 Task: Look for space in Guatemala City, Guatemala from 5th June, 2023 to 16th June, 2023 for 2 adults in price range Rs.14000 to Rs.18000. Place can be entire place with 1  bedroom having 1 bed and 1 bathroom. Property type can be house, flat, guest house, hotel. Booking option can be shelf check-in. Required host language is English.
Action: Mouse moved to (447, 73)
Screenshot: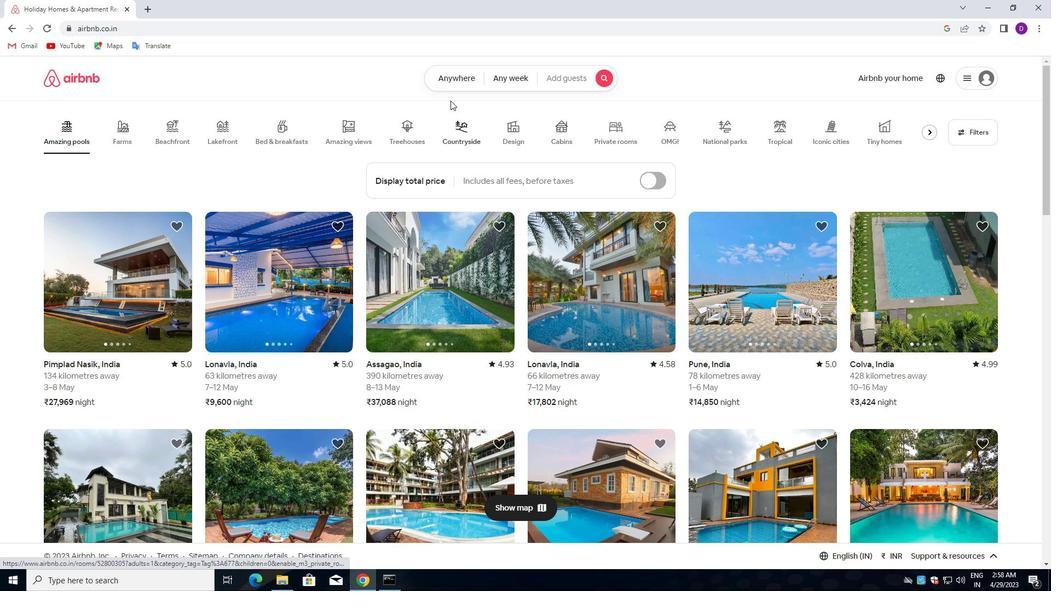 
Action: Mouse pressed left at (447, 73)
Screenshot: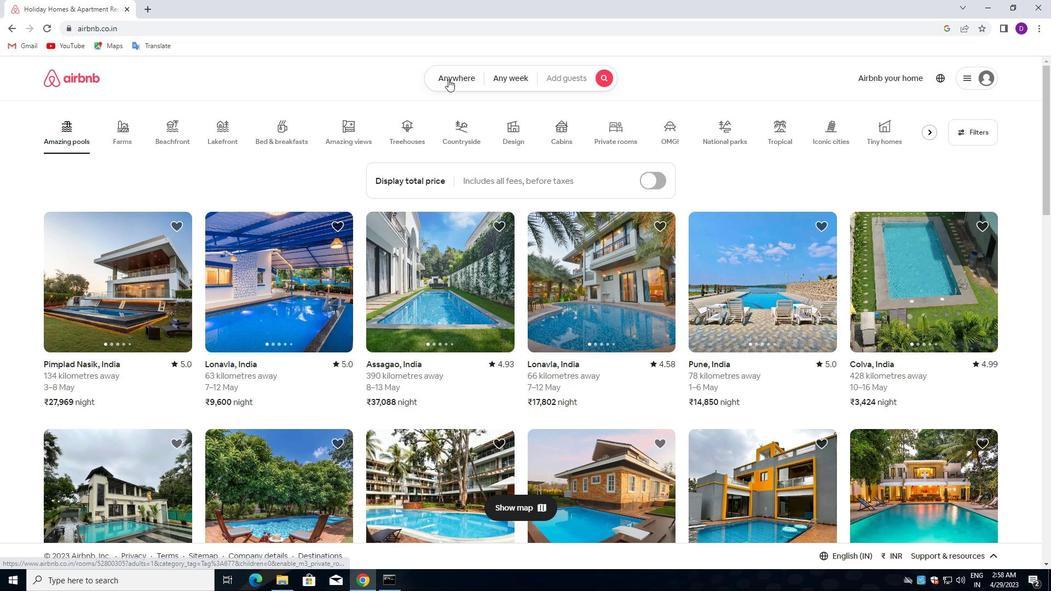 
Action: Mouse moved to (350, 122)
Screenshot: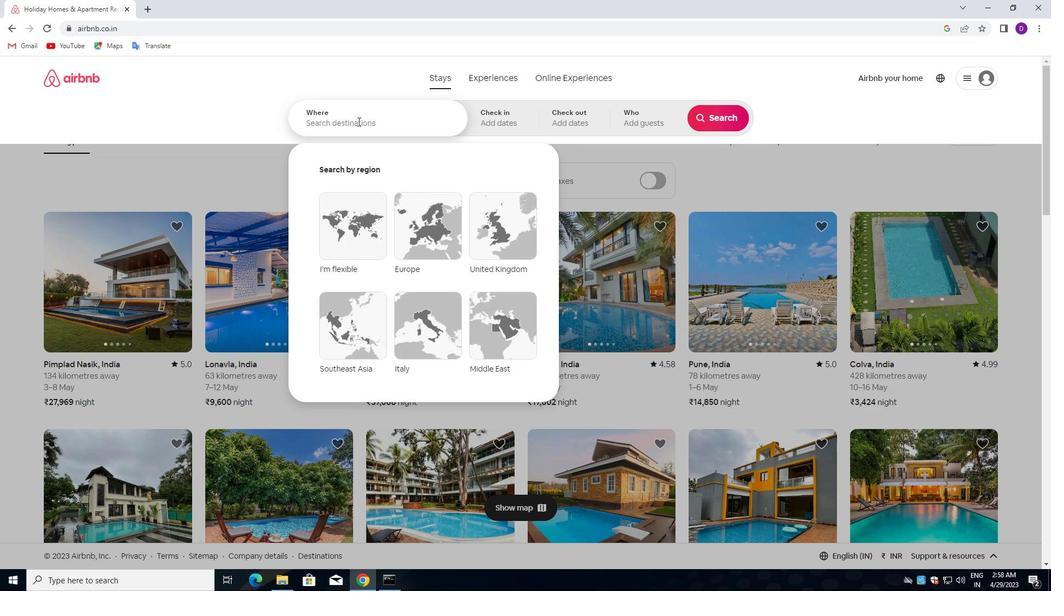 
Action: Mouse pressed left at (350, 122)
Screenshot: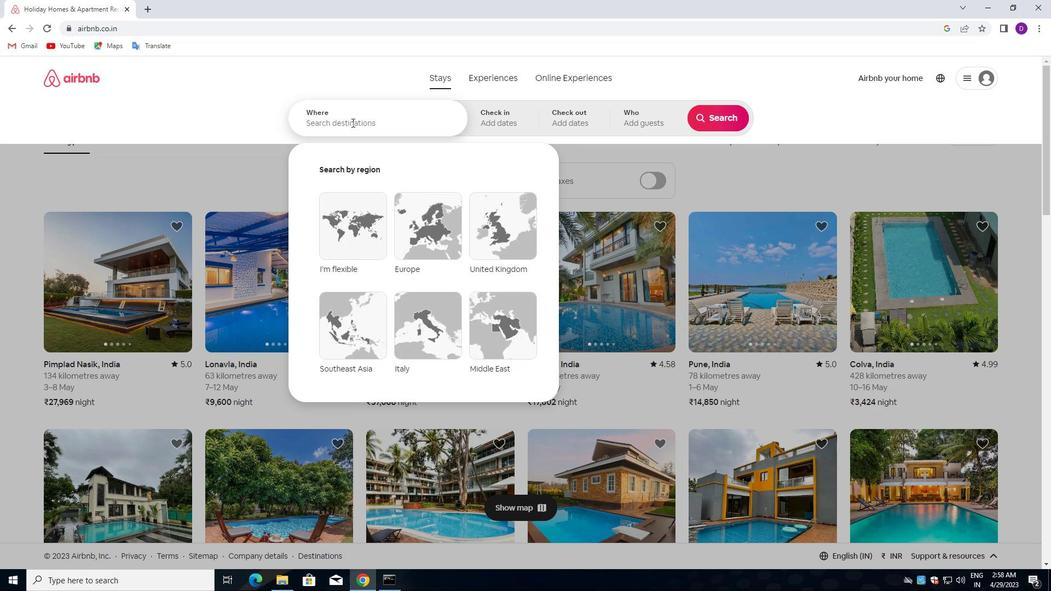 
Action: Key pressed <Key.shift>GUAT<Key.down><Key.down><Key.down><Key.space><Key.shift>CITY<Key.down><Key.enter>
Screenshot: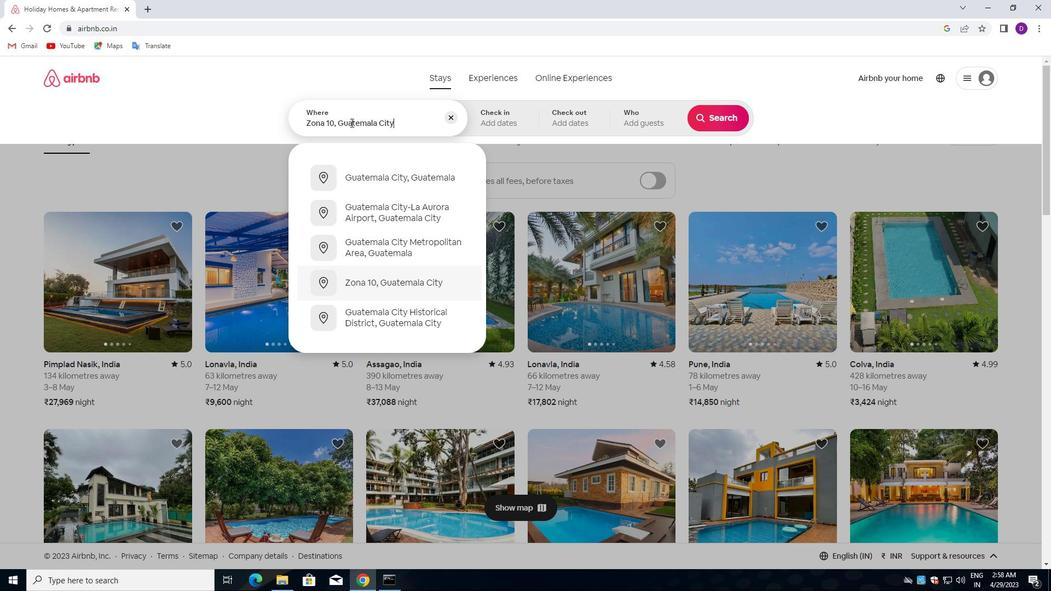 
Action: Mouse moved to (337, 121)
Screenshot: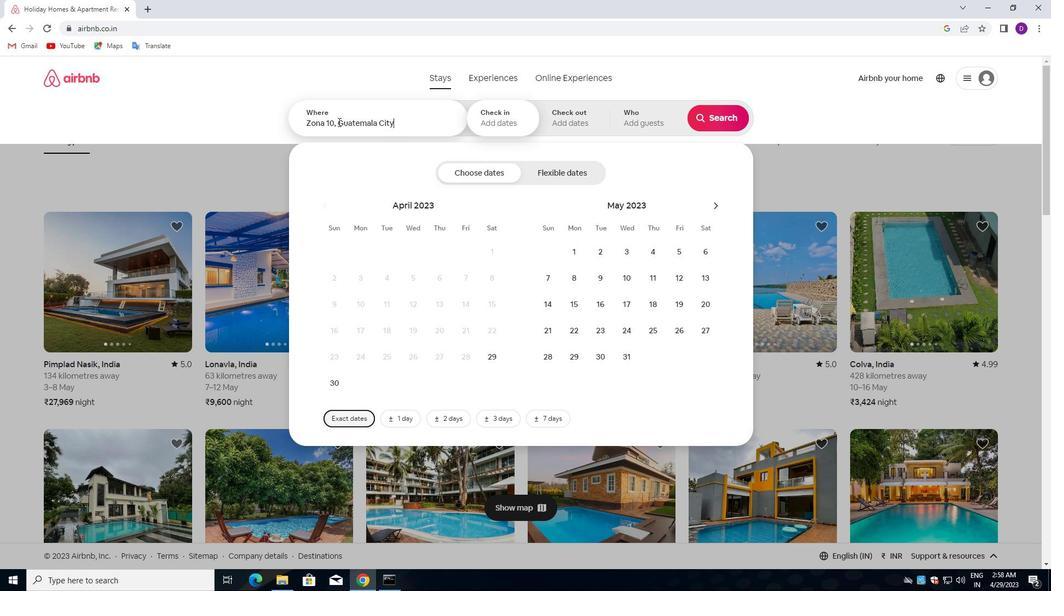 
Action: Mouse pressed left at (337, 121)
Screenshot: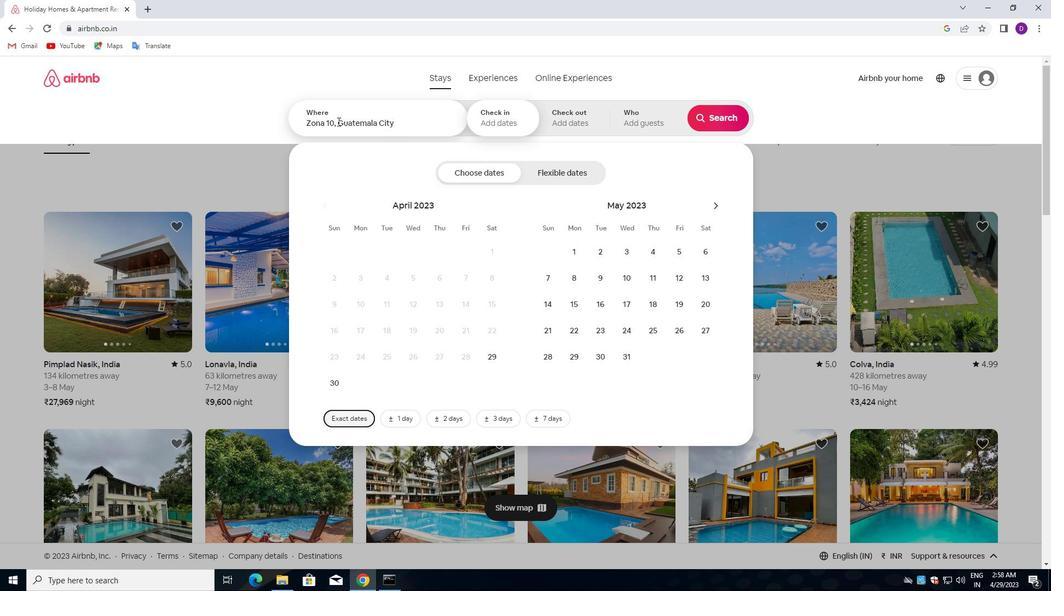 
Action: Key pressed <Key.backspace><Key.backspace><Key.backspace><Key.backspace><Key.backspace><Key.backspace><Key.backspace><Key.backspace><Key.backspace><Key.backspace><Key.backspace><Key.backspace><Key.backspace>
Screenshot: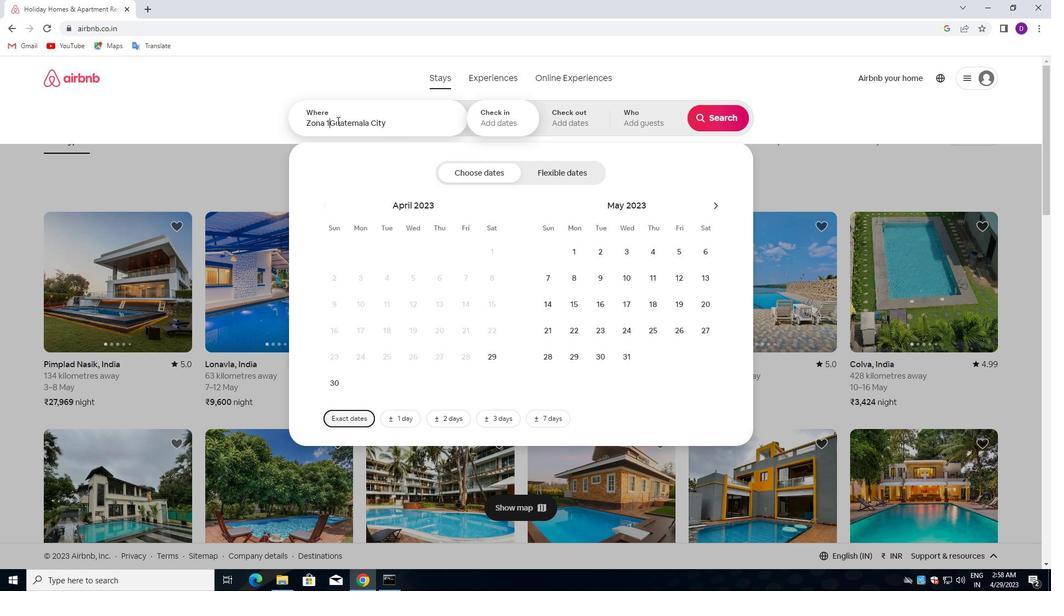 
Action: Mouse moved to (370, 123)
Screenshot: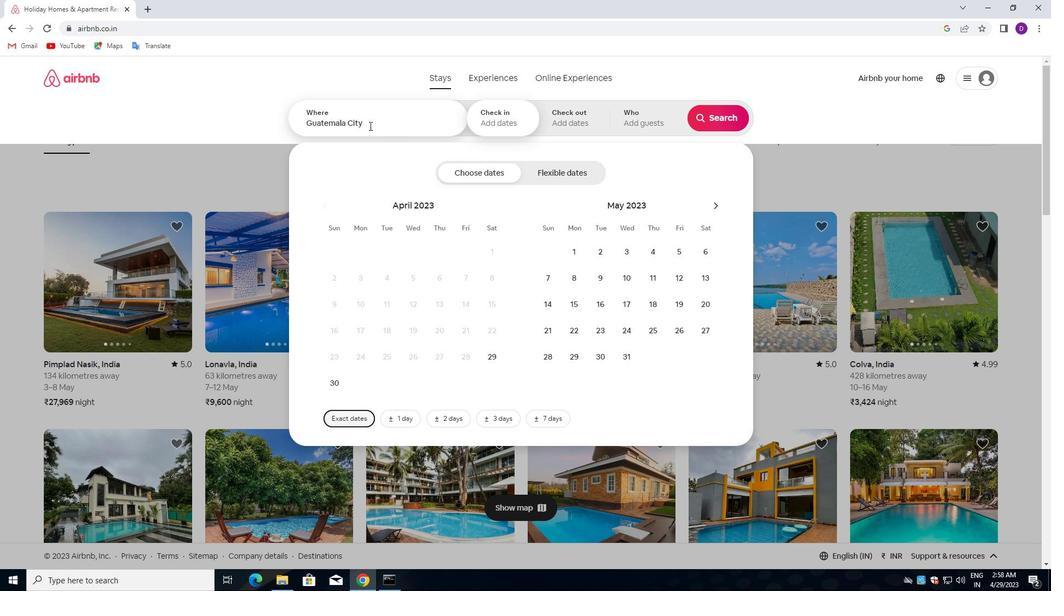 
Action: Mouse pressed left at (370, 123)
Screenshot: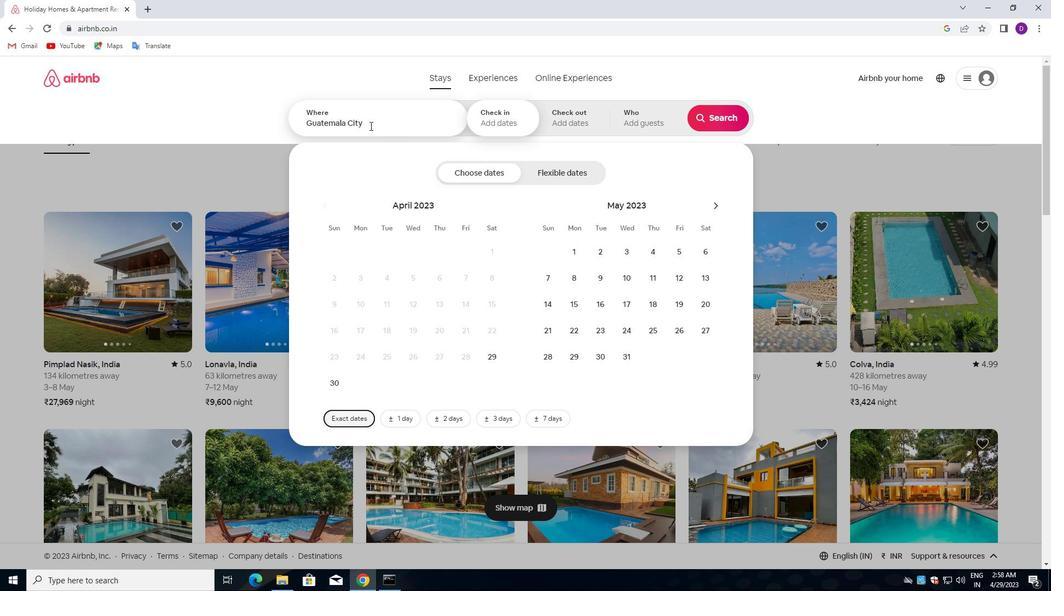 
Action: Key pressed ,<Key.space><Key.shift>GUATEMALA<Key.enter>
Screenshot: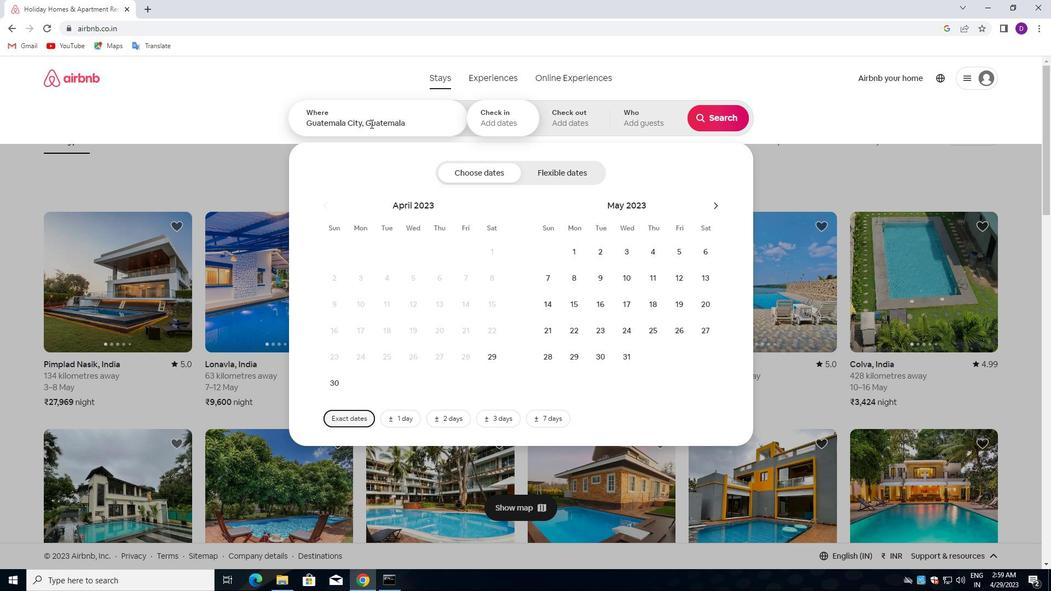 
Action: Mouse moved to (709, 209)
Screenshot: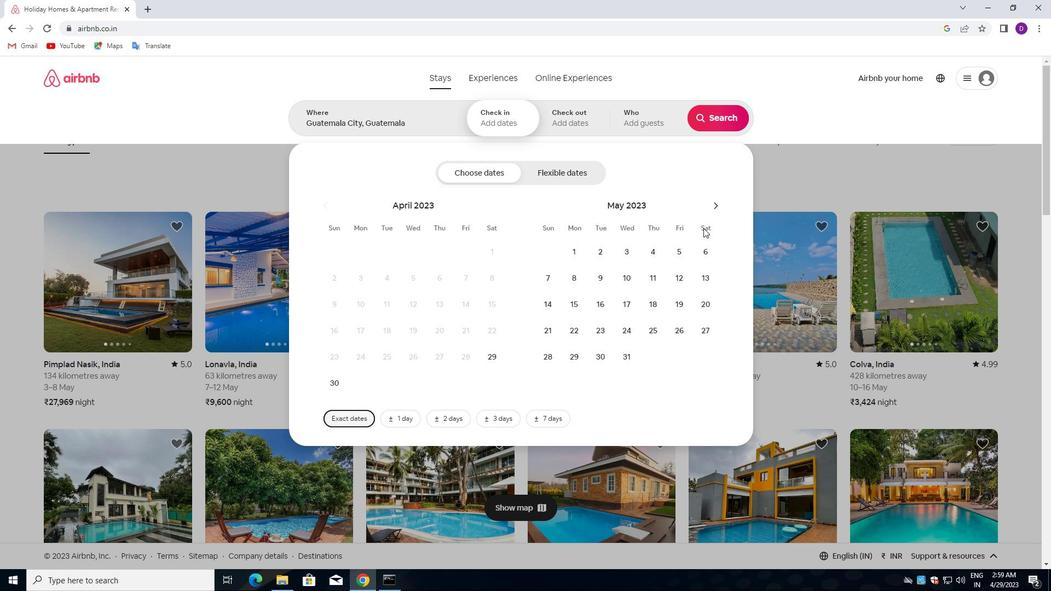 
Action: Mouse pressed left at (709, 209)
Screenshot: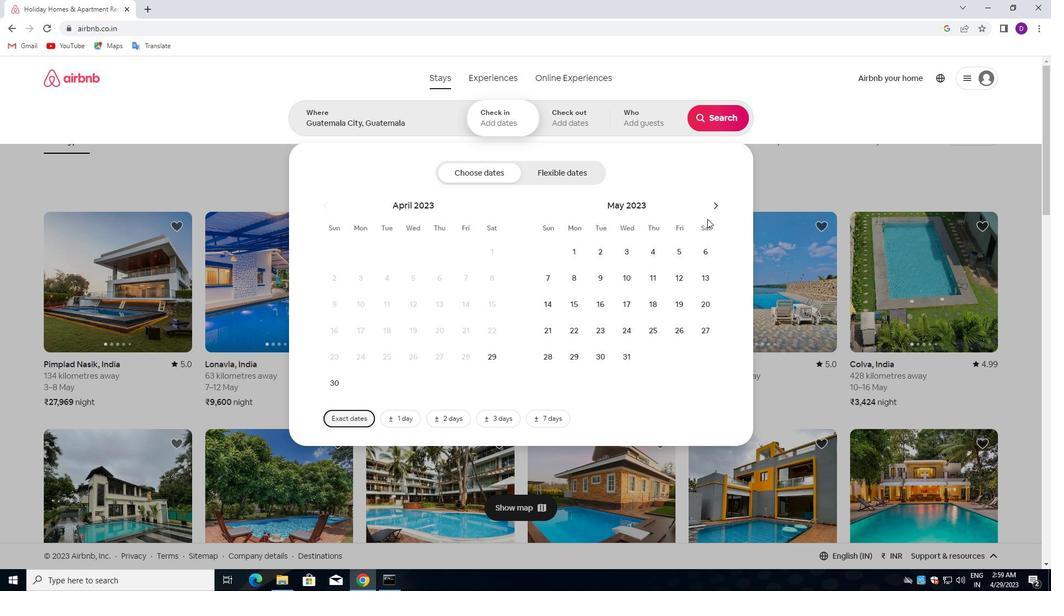 
Action: Mouse moved to (574, 280)
Screenshot: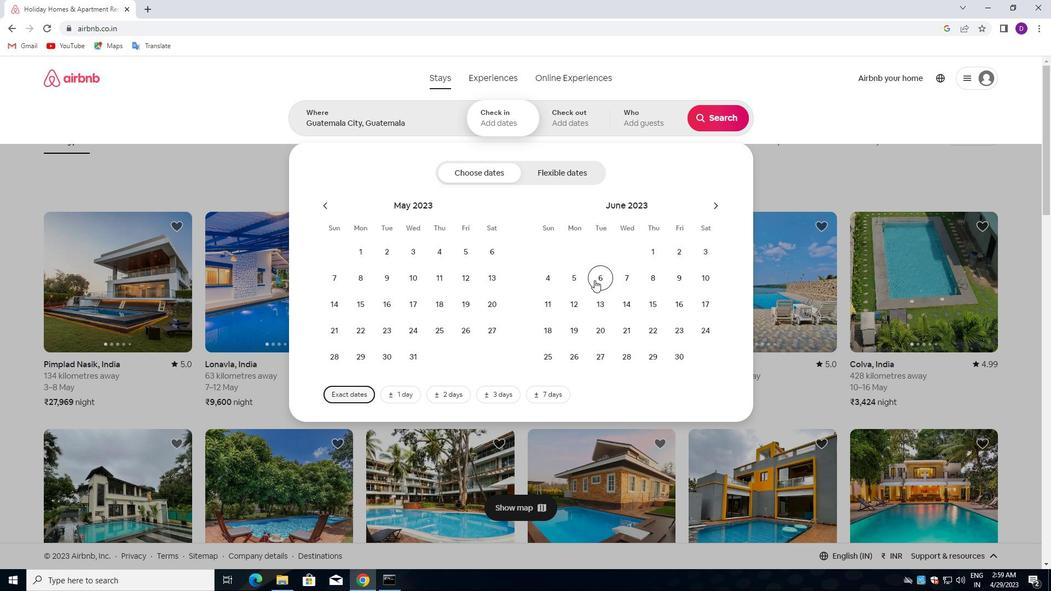 
Action: Mouse pressed left at (574, 280)
Screenshot: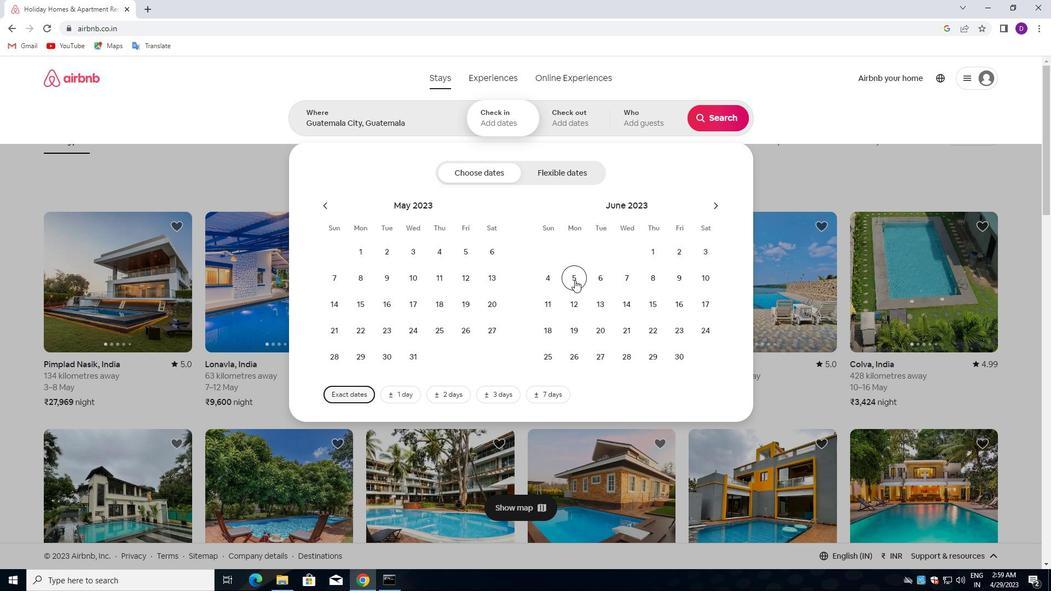 
Action: Mouse moved to (682, 302)
Screenshot: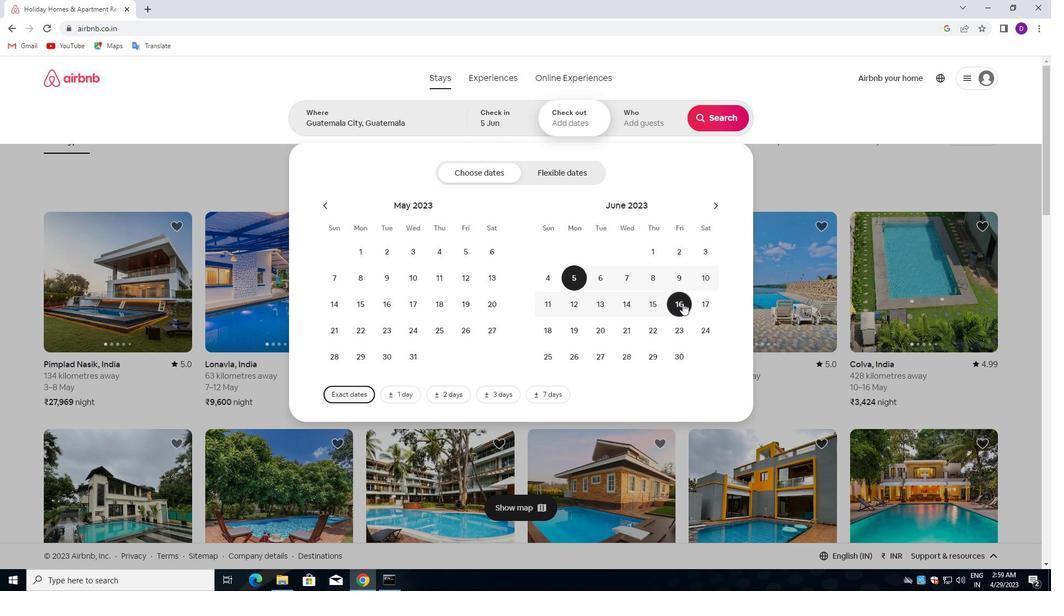 
Action: Mouse pressed left at (682, 302)
Screenshot: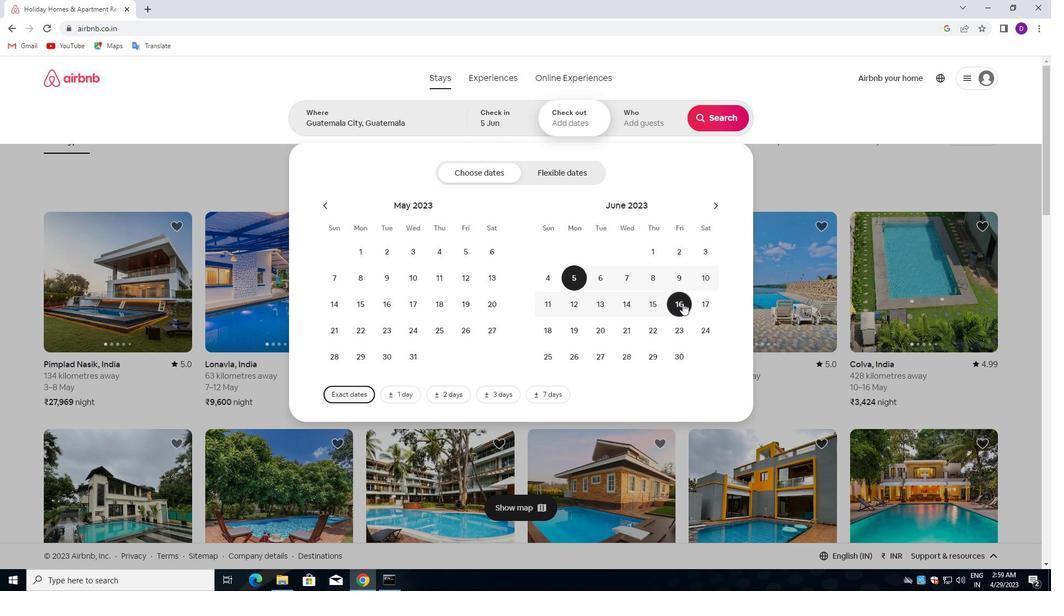 
Action: Mouse moved to (643, 113)
Screenshot: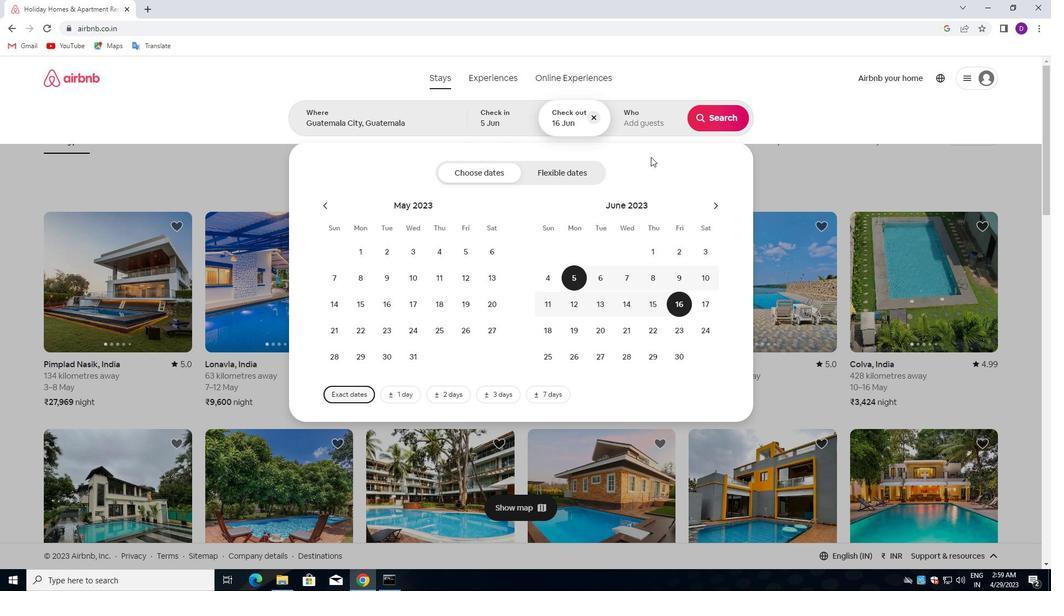 
Action: Mouse pressed left at (643, 113)
Screenshot: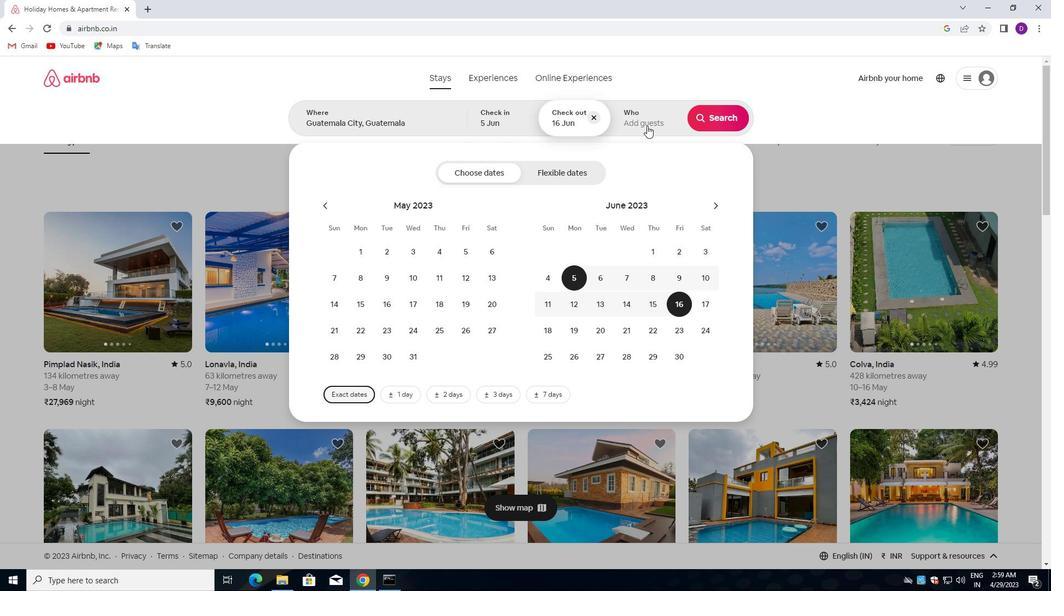 
Action: Mouse moved to (715, 171)
Screenshot: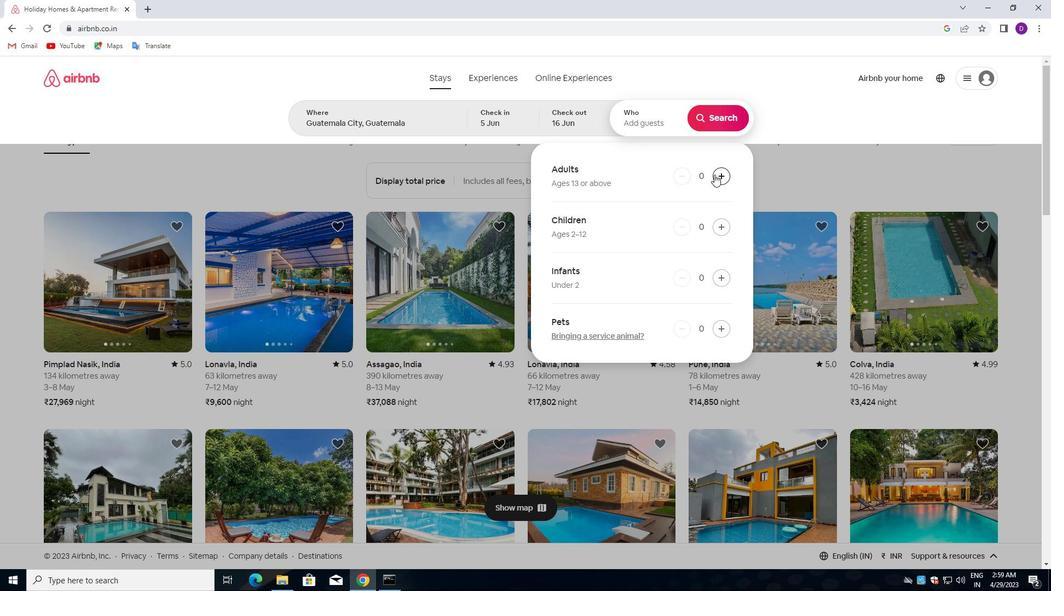
Action: Mouse pressed left at (715, 171)
Screenshot: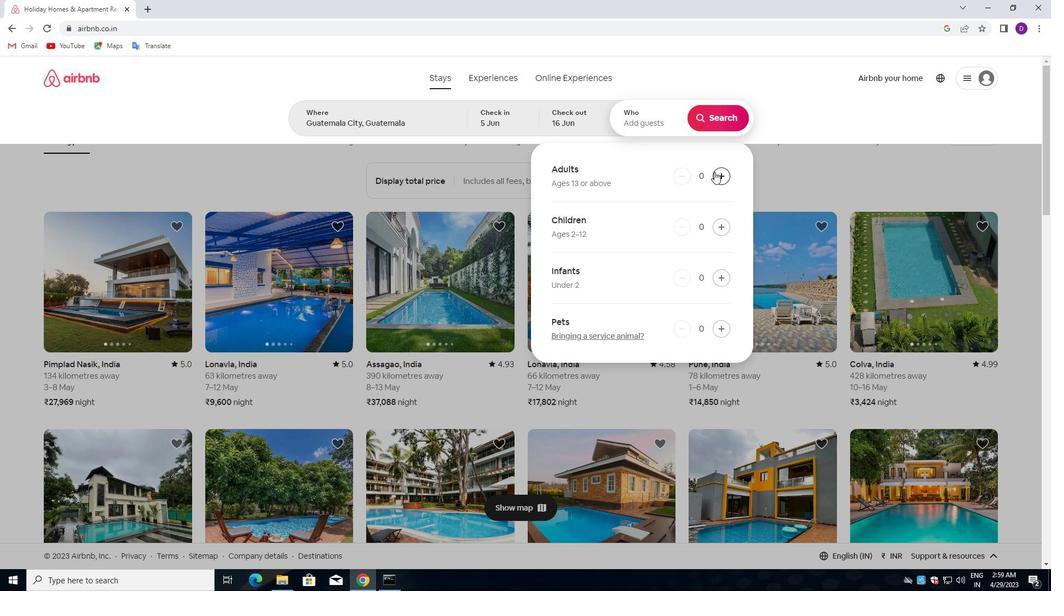 
Action: Mouse moved to (715, 171)
Screenshot: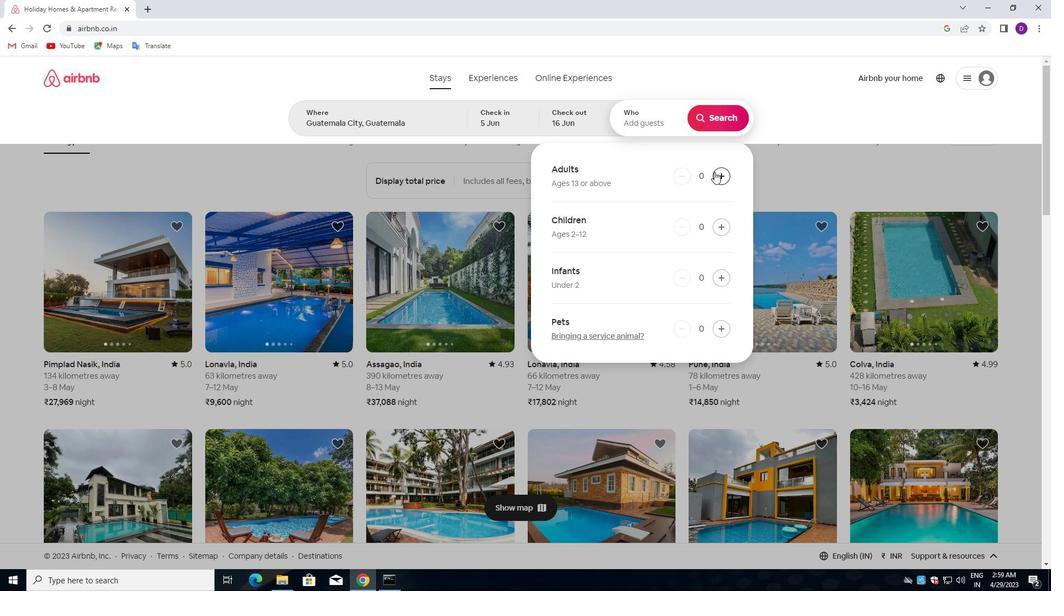 
Action: Mouse pressed left at (715, 171)
Screenshot: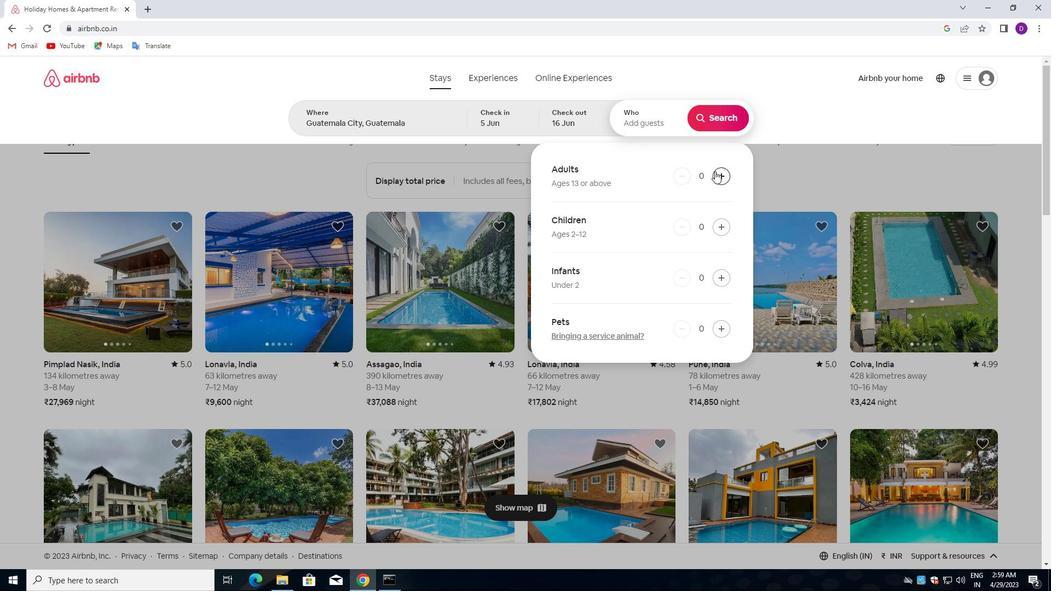 
Action: Mouse moved to (710, 114)
Screenshot: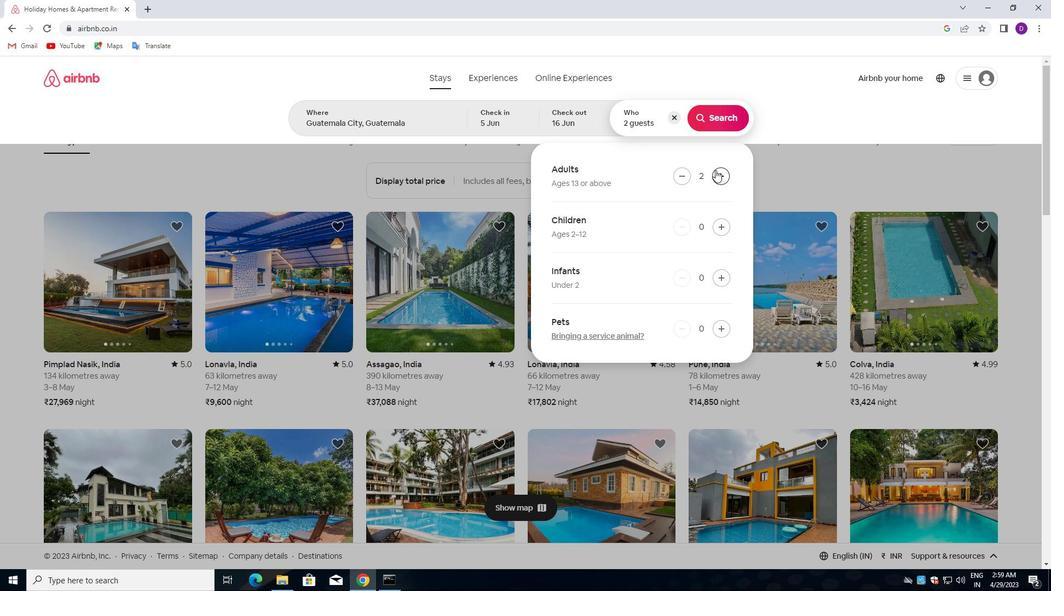 
Action: Mouse pressed left at (710, 114)
Screenshot: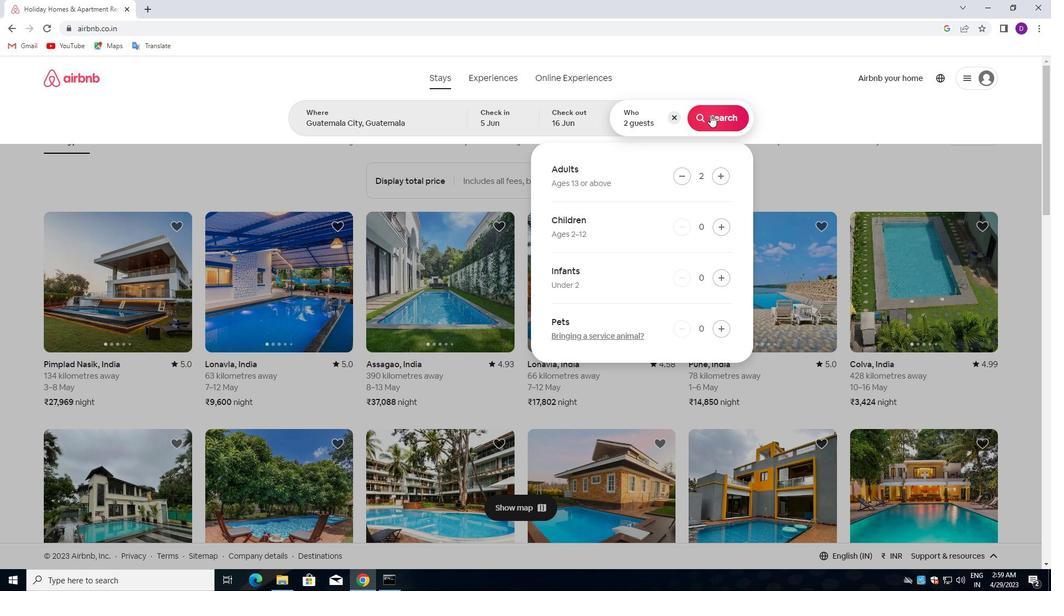 
Action: Mouse moved to (1007, 125)
Screenshot: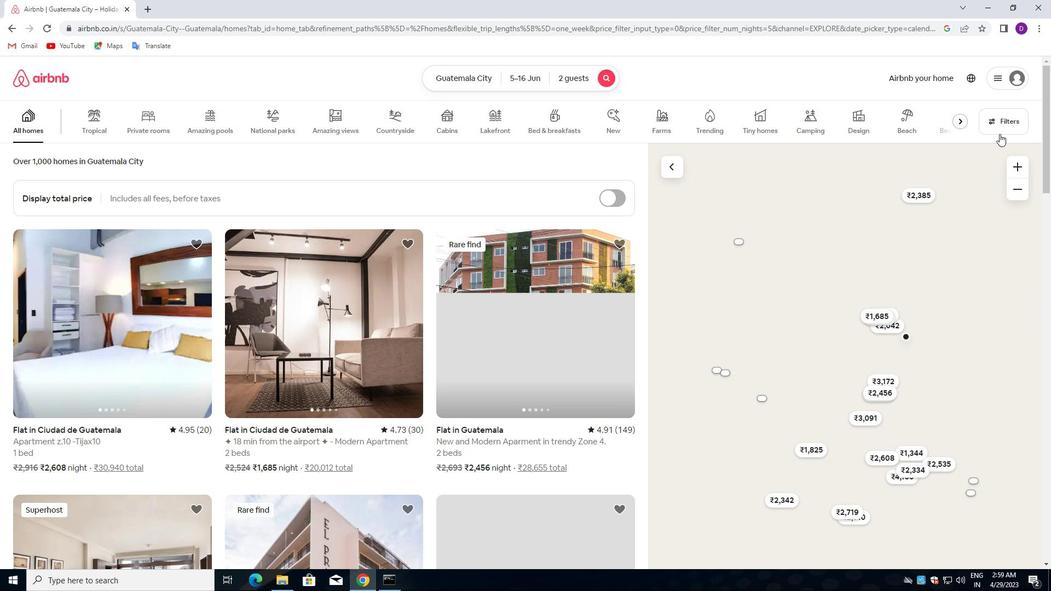 
Action: Mouse pressed left at (1007, 125)
Screenshot: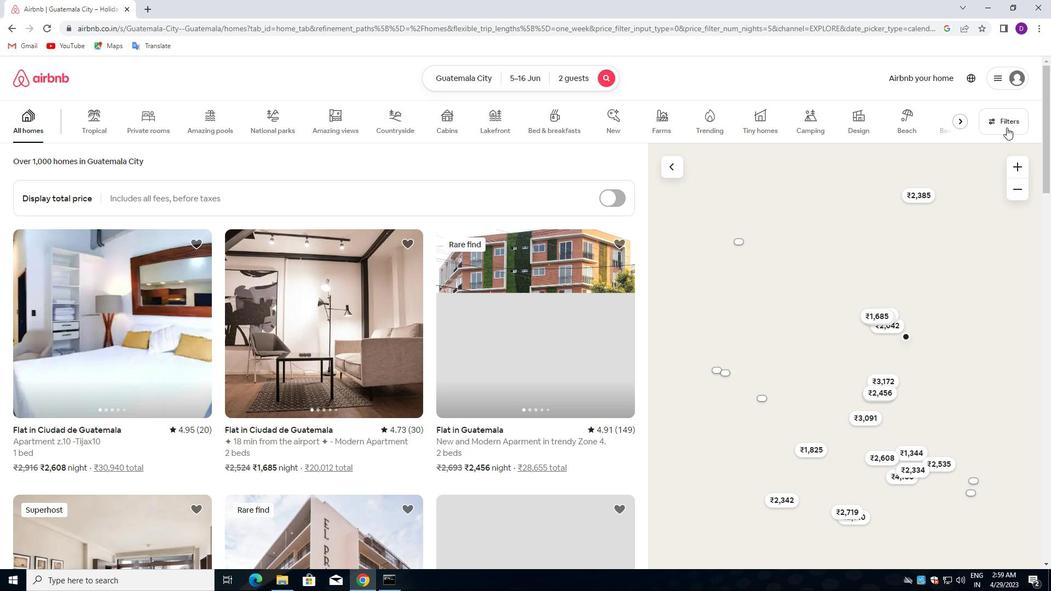 
Action: Mouse moved to (379, 260)
Screenshot: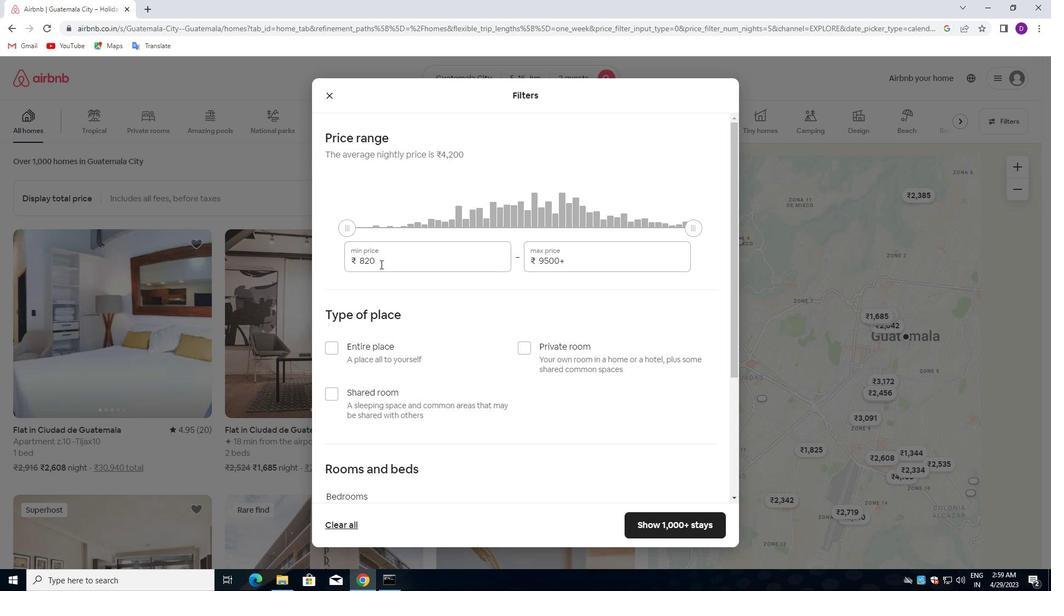 
Action: Mouse pressed left at (379, 260)
Screenshot: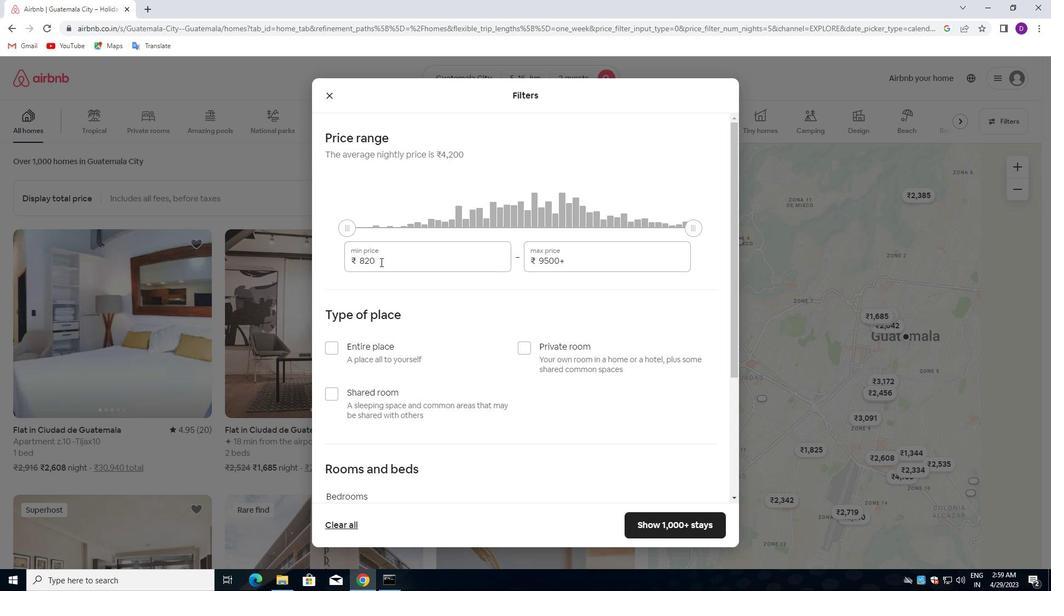 
Action: Mouse pressed left at (379, 260)
Screenshot: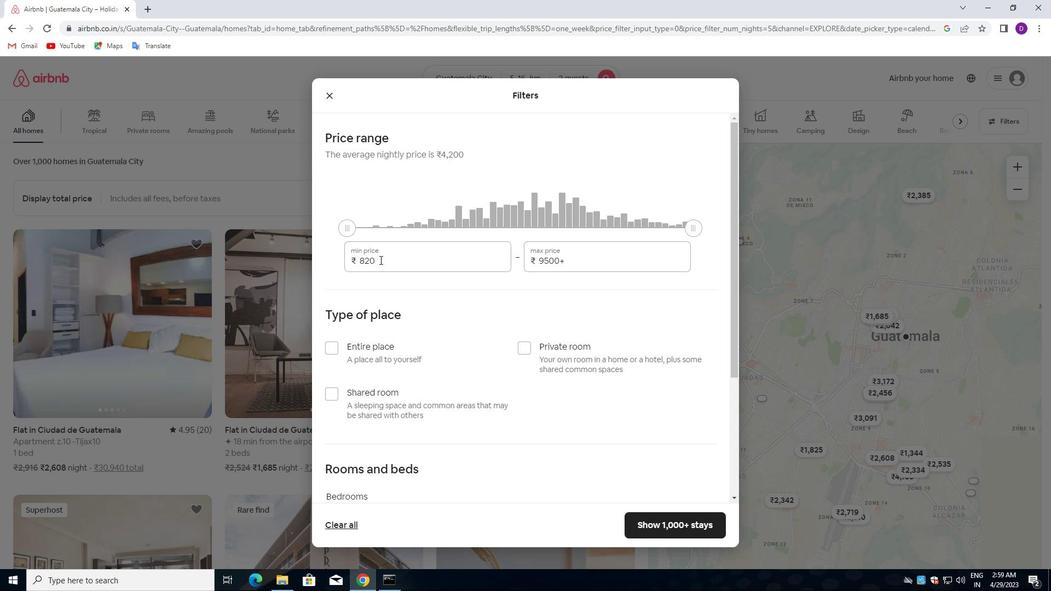 
Action: Key pressed 14000<Key.tab>18000
Screenshot: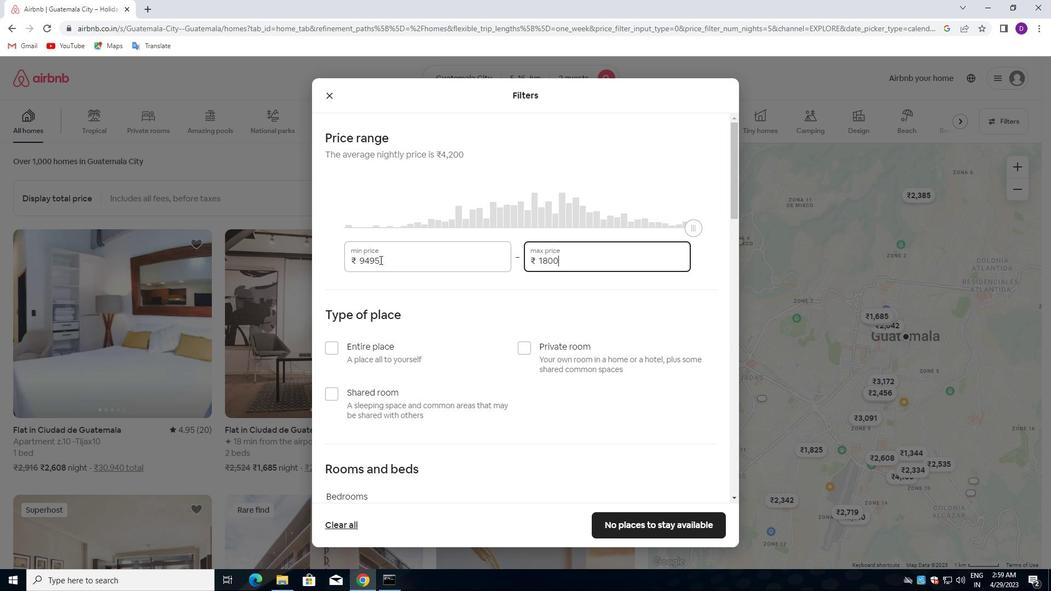
Action: Mouse moved to (384, 268)
Screenshot: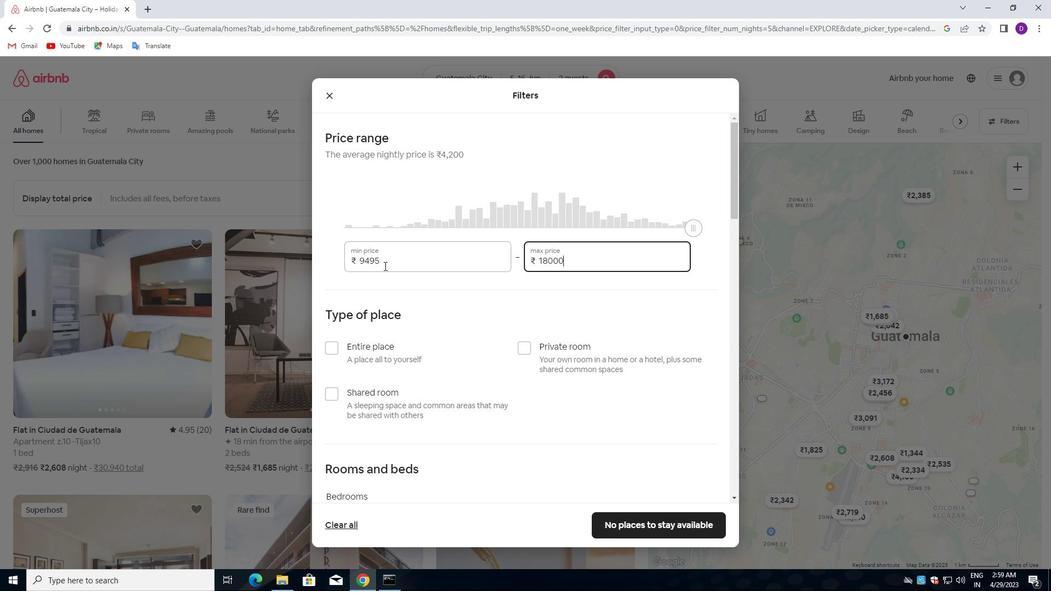 
Action: Mouse scrolled (384, 268) with delta (0, 0)
Screenshot: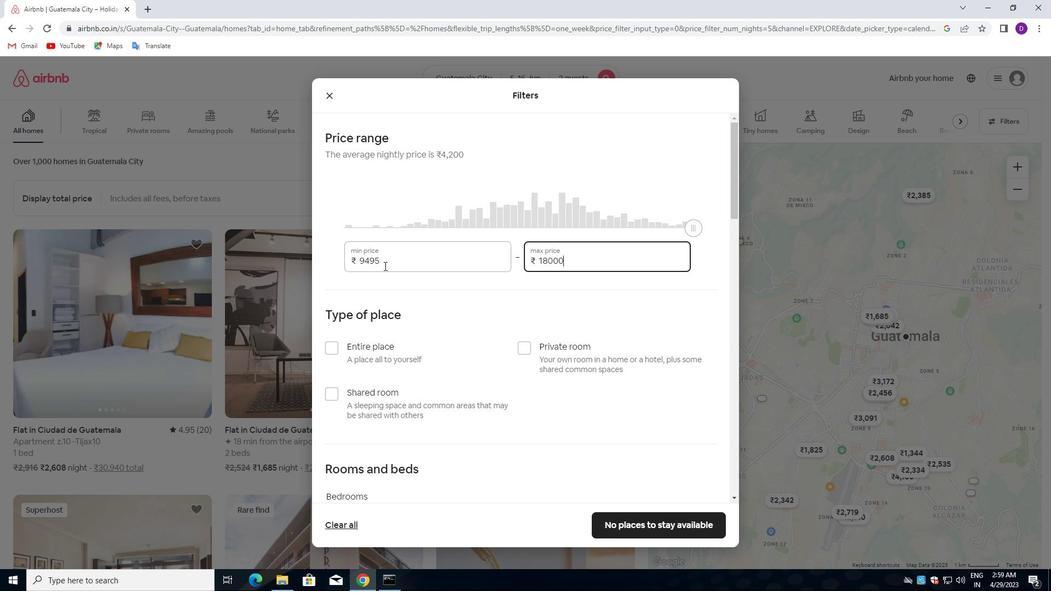 
Action: Mouse moved to (384, 271)
Screenshot: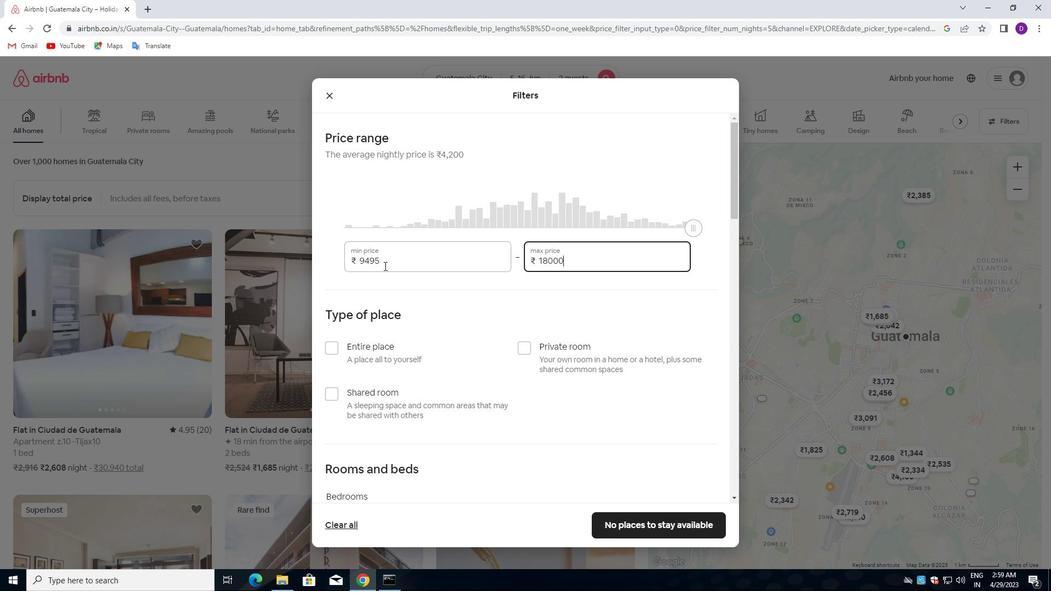 
Action: Mouse scrolled (384, 270) with delta (0, 0)
Screenshot: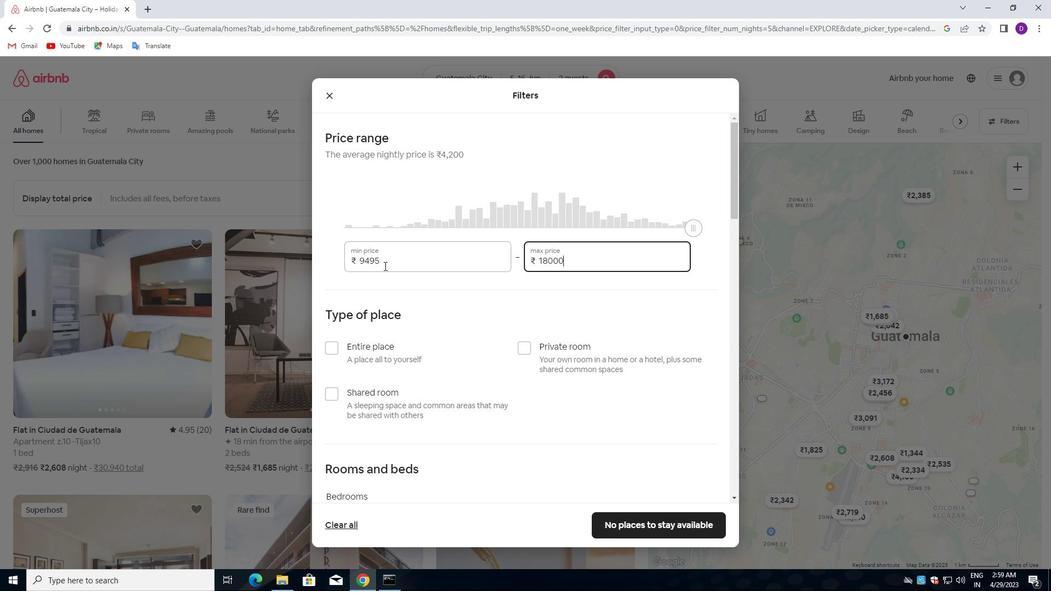 
Action: Mouse moved to (384, 272)
Screenshot: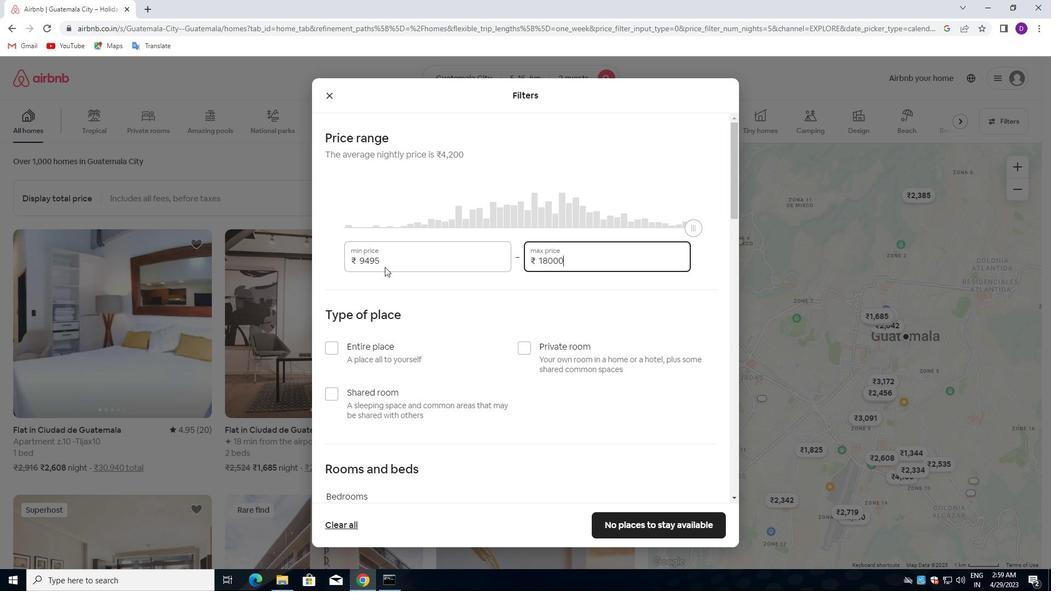 
Action: Mouse scrolled (384, 272) with delta (0, 0)
Screenshot: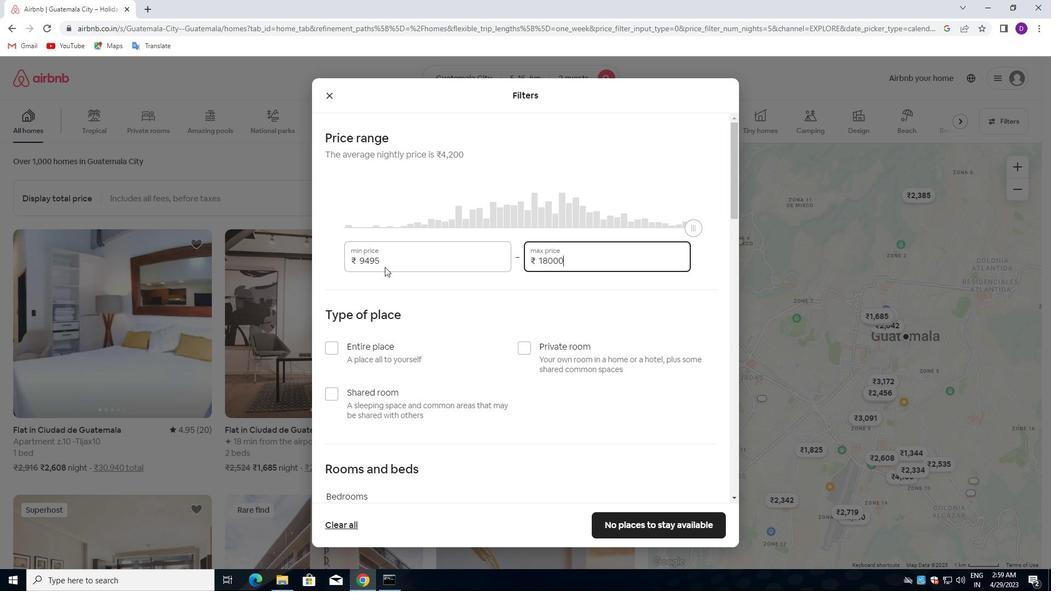 
Action: Mouse moved to (337, 184)
Screenshot: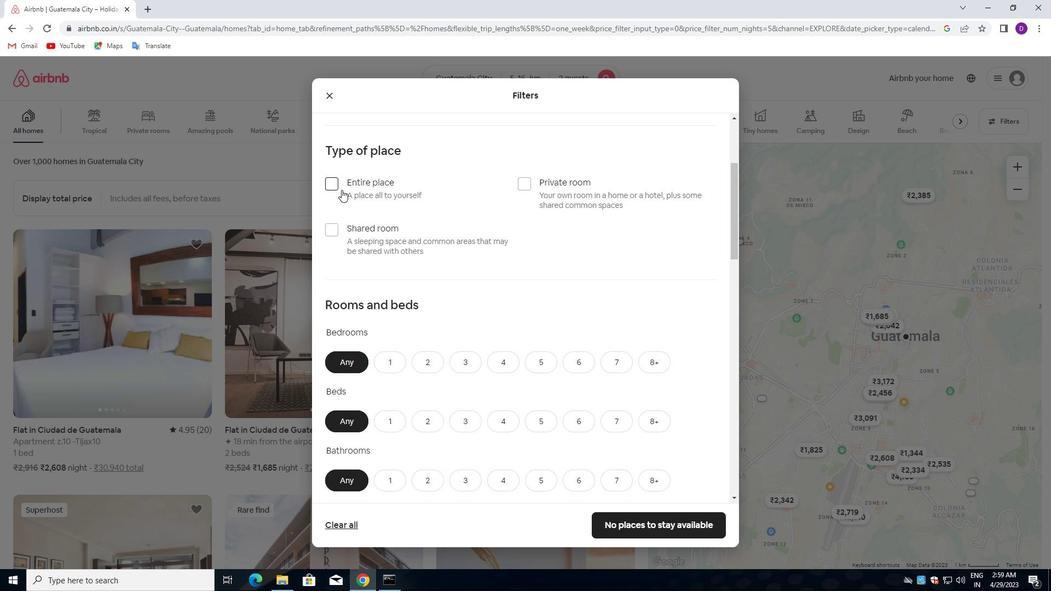 
Action: Mouse pressed left at (337, 184)
Screenshot: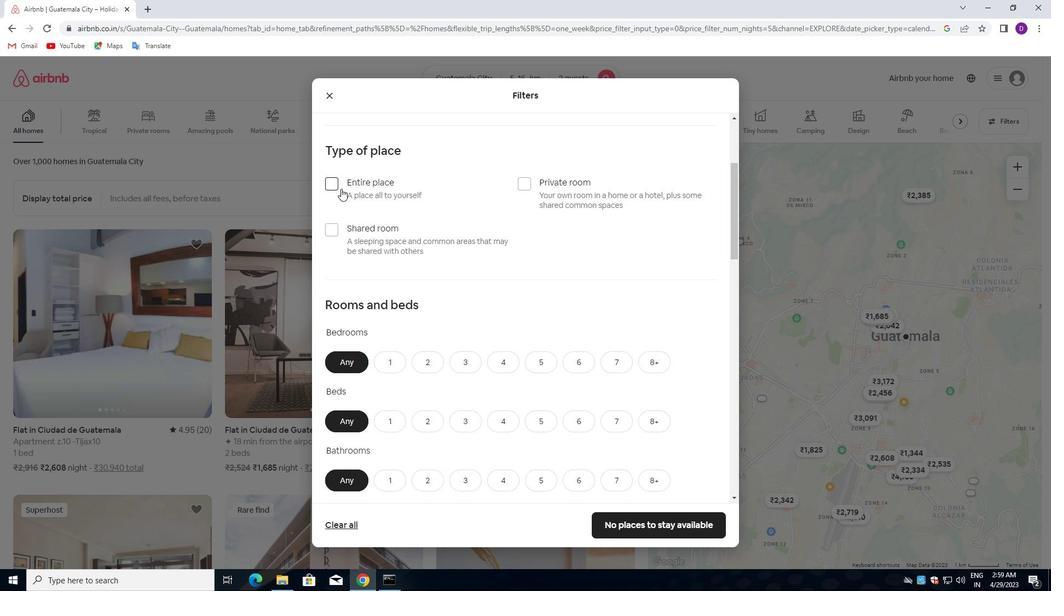
Action: Mouse moved to (416, 261)
Screenshot: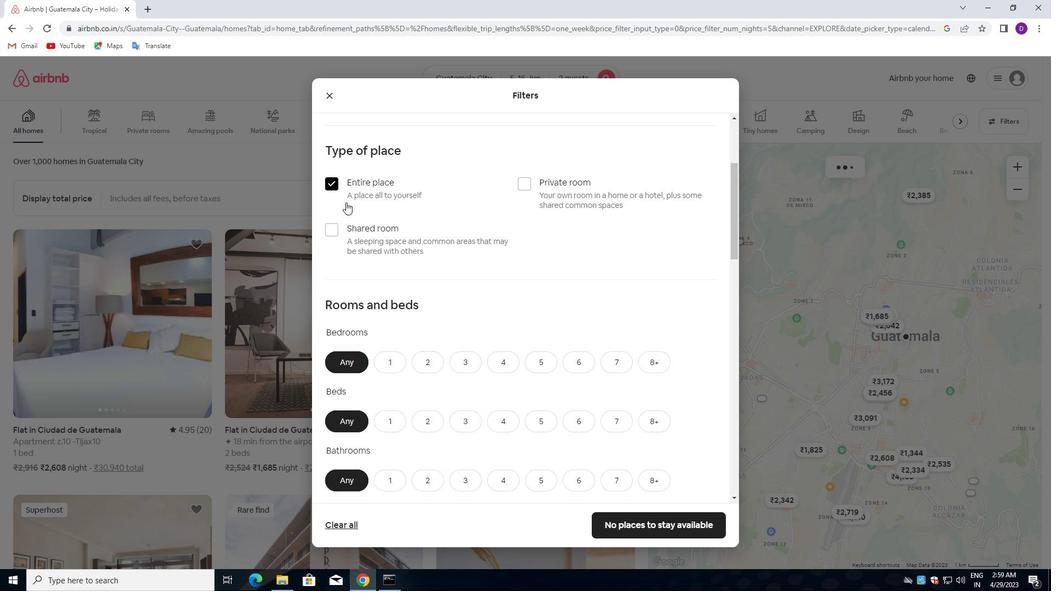 
Action: Mouse scrolled (416, 261) with delta (0, 0)
Screenshot: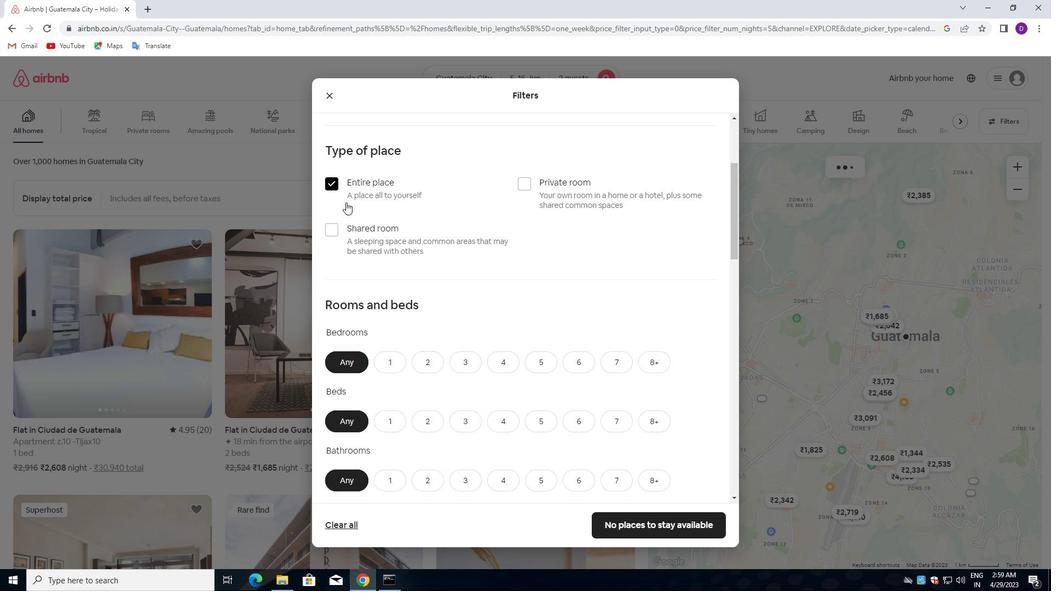 
Action: Mouse moved to (419, 268)
Screenshot: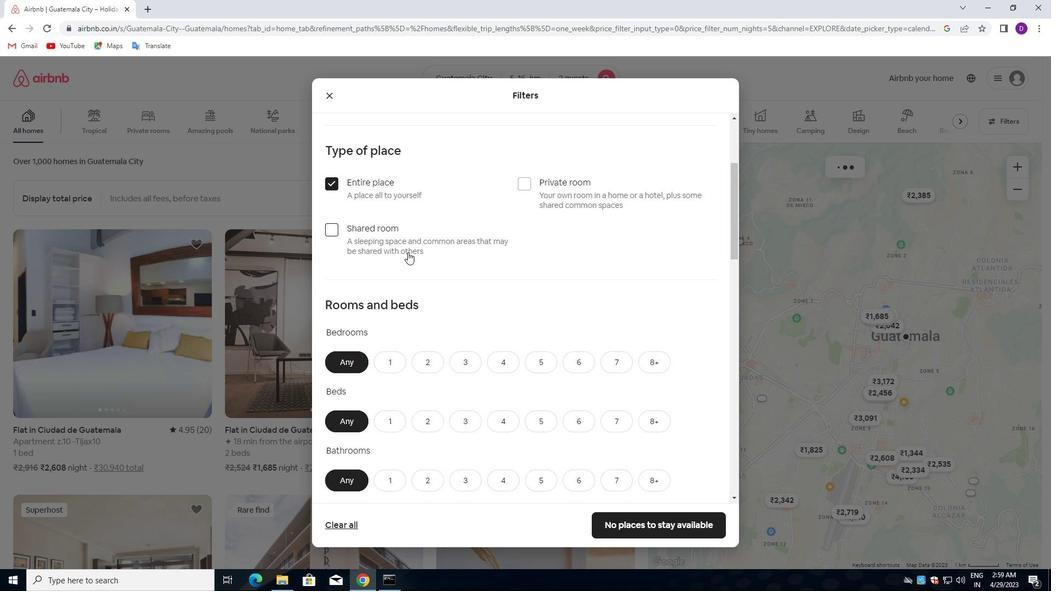 
Action: Mouse scrolled (419, 267) with delta (0, 0)
Screenshot: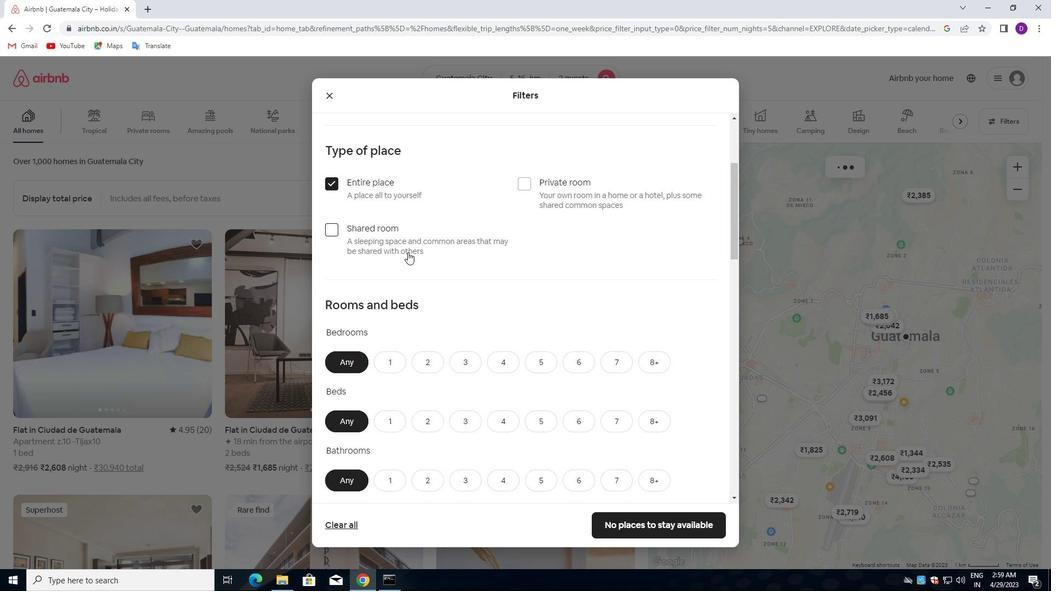
Action: Mouse moved to (421, 271)
Screenshot: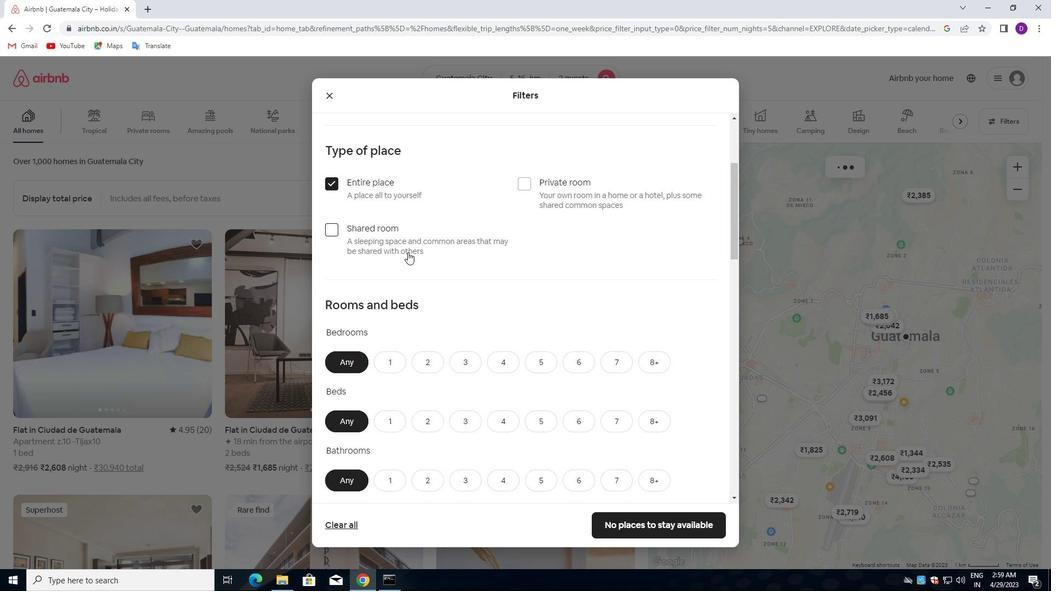 
Action: Mouse scrolled (421, 271) with delta (0, 0)
Screenshot: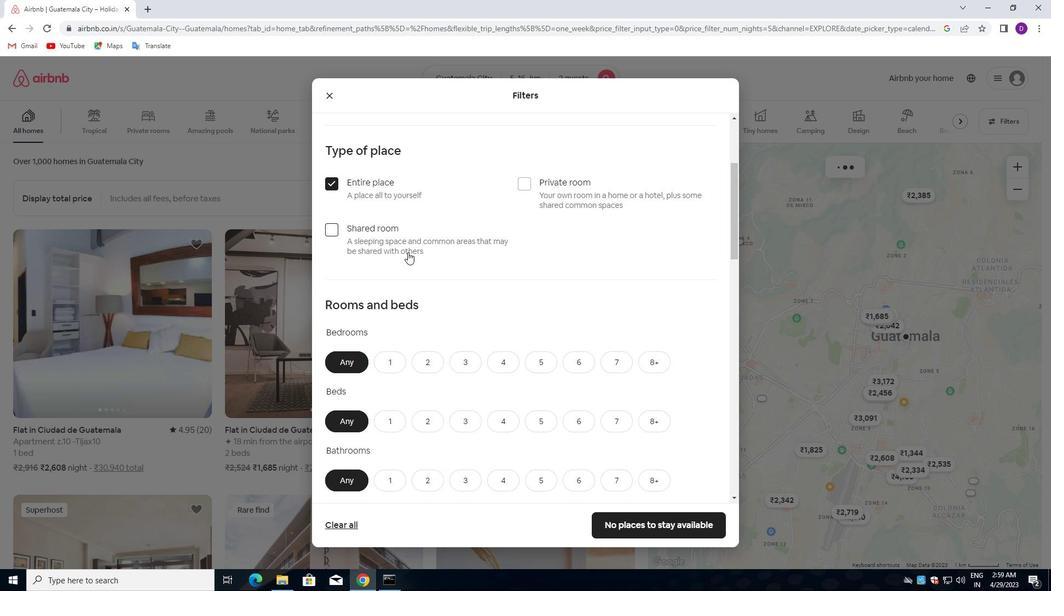
Action: Mouse moved to (389, 194)
Screenshot: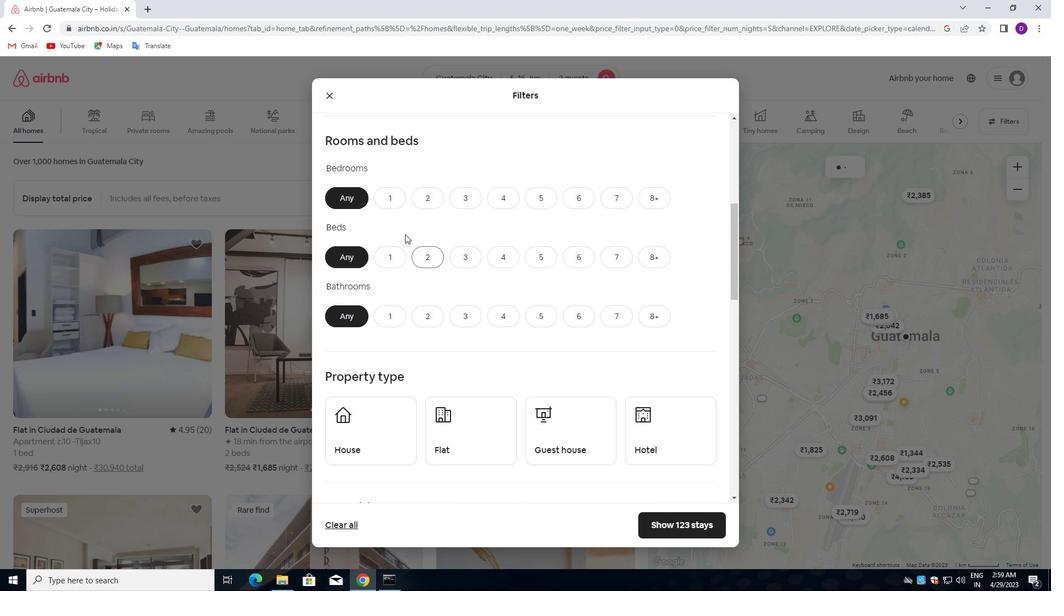 
Action: Mouse pressed left at (389, 194)
Screenshot: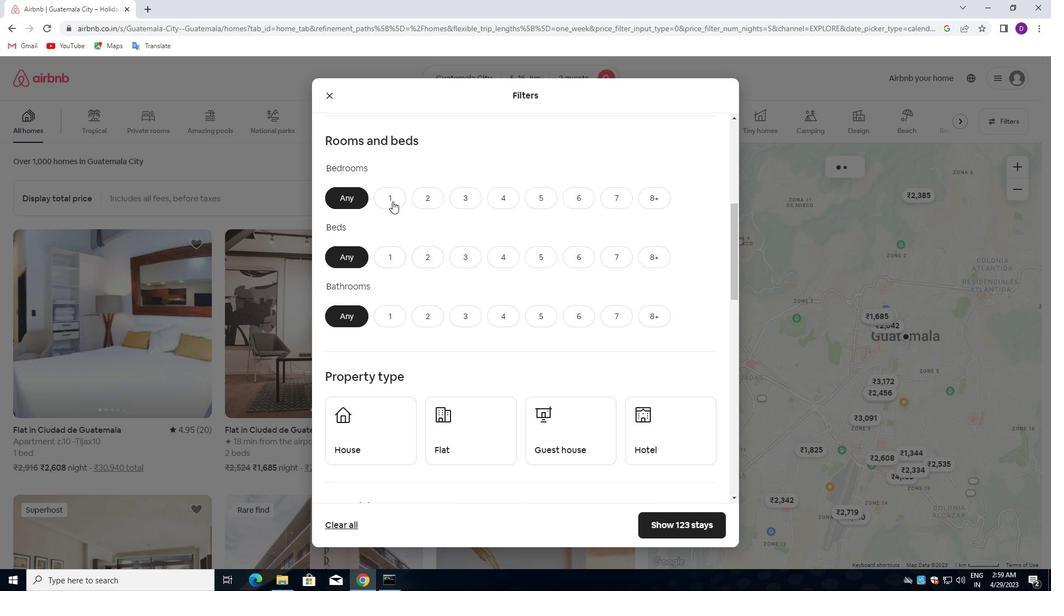 
Action: Mouse moved to (395, 255)
Screenshot: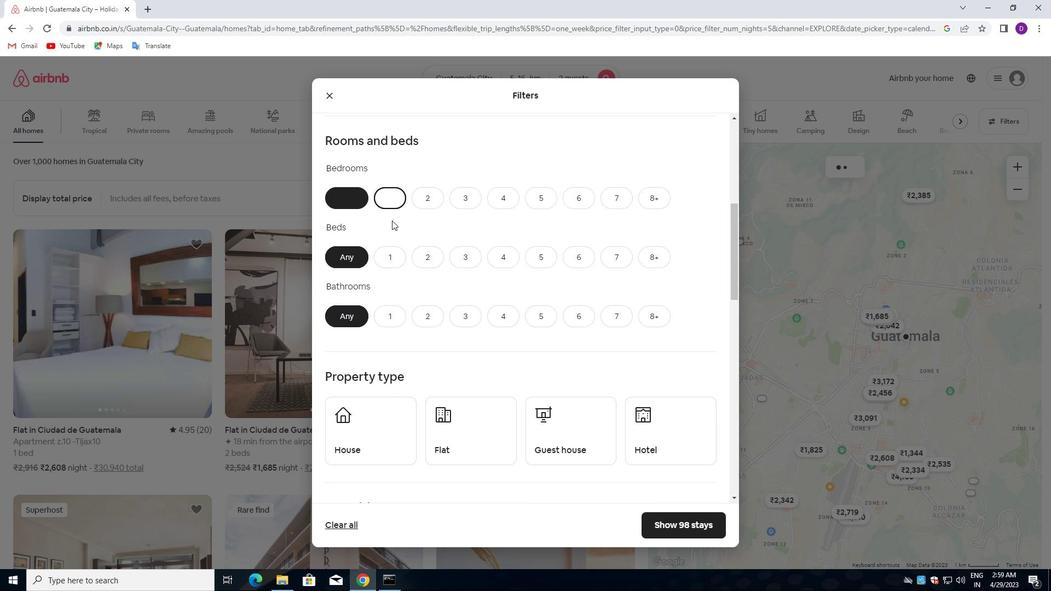 
Action: Mouse pressed left at (395, 255)
Screenshot: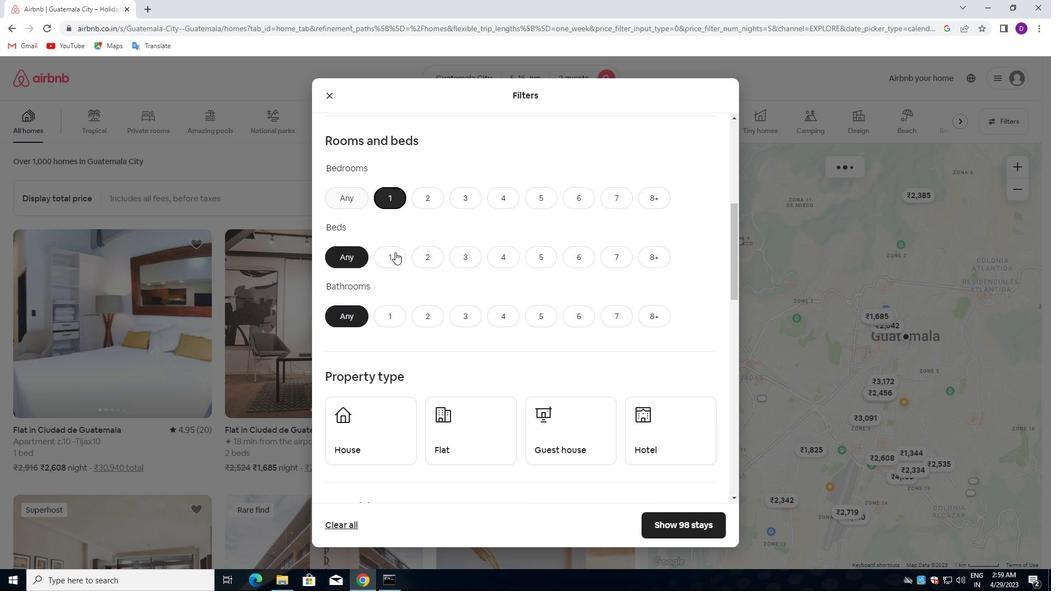 
Action: Mouse moved to (386, 315)
Screenshot: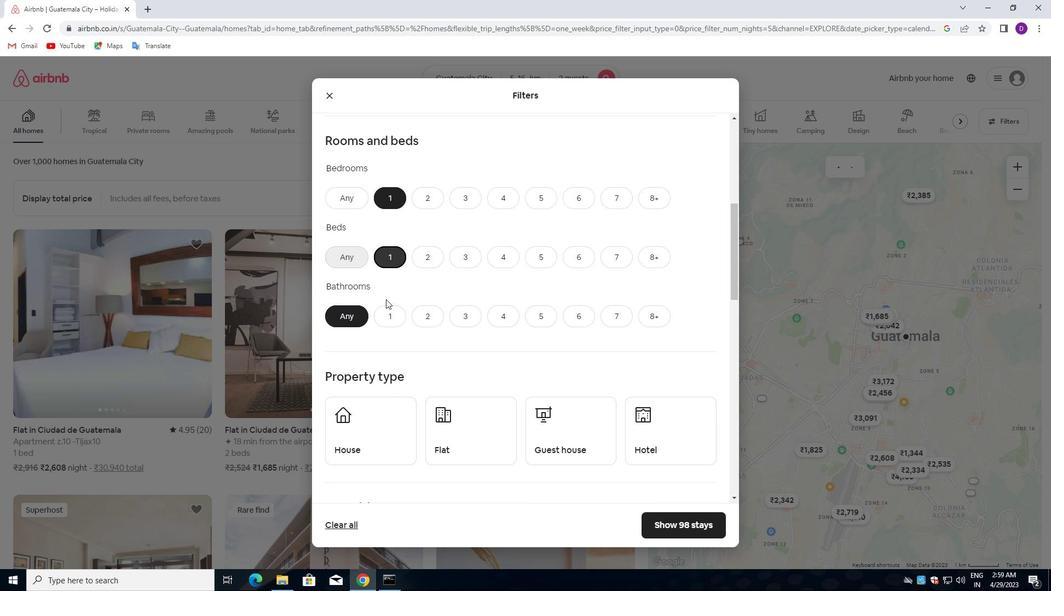
Action: Mouse pressed left at (386, 315)
Screenshot: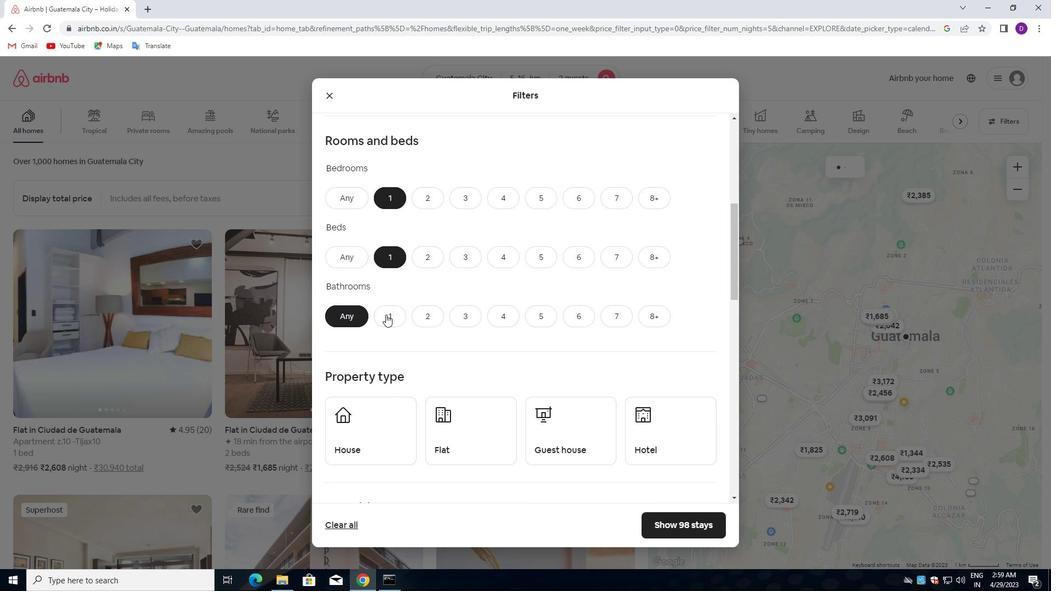 
Action: Mouse scrolled (386, 315) with delta (0, 0)
Screenshot: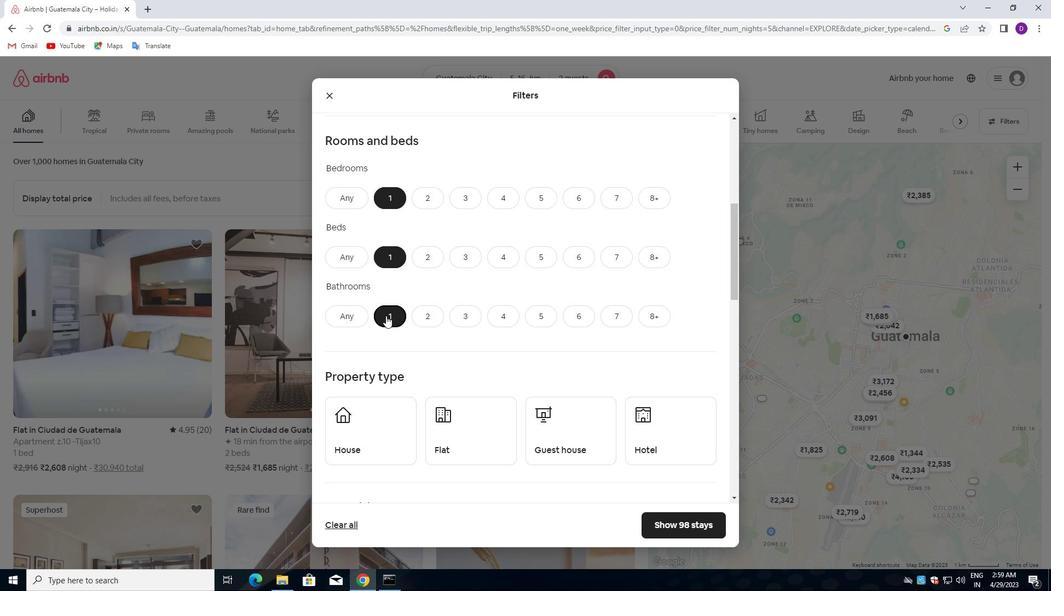 
Action: Mouse scrolled (386, 315) with delta (0, 0)
Screenshot: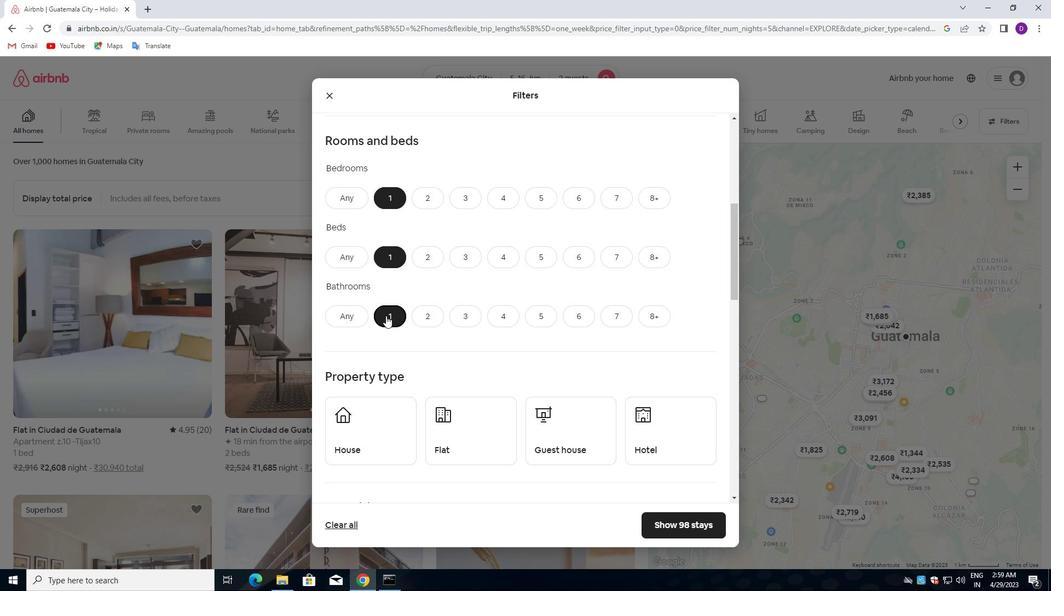 
Action: Mouse moved to (375, 315)
Screenshot: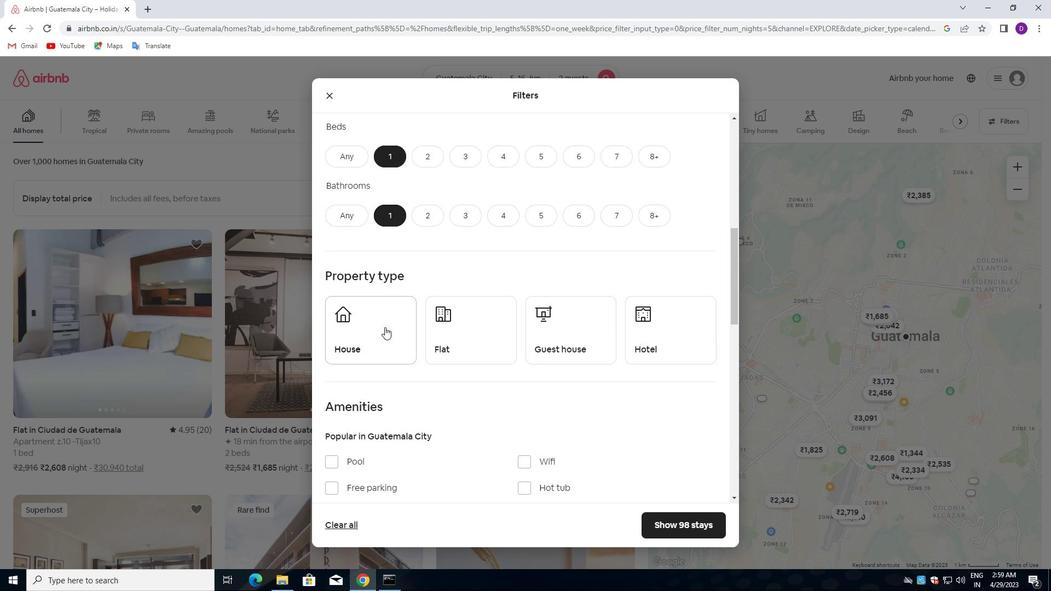 
Action: Mouse pressed left at (375, 315)
Screenshot: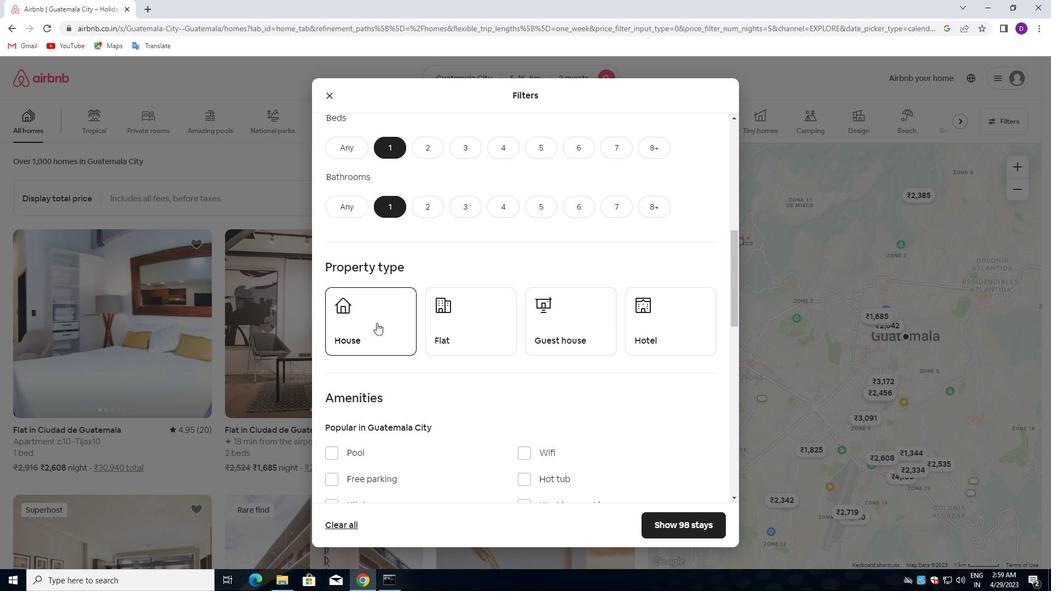
Action: Mouse moved to (469, 314)
Screenshot: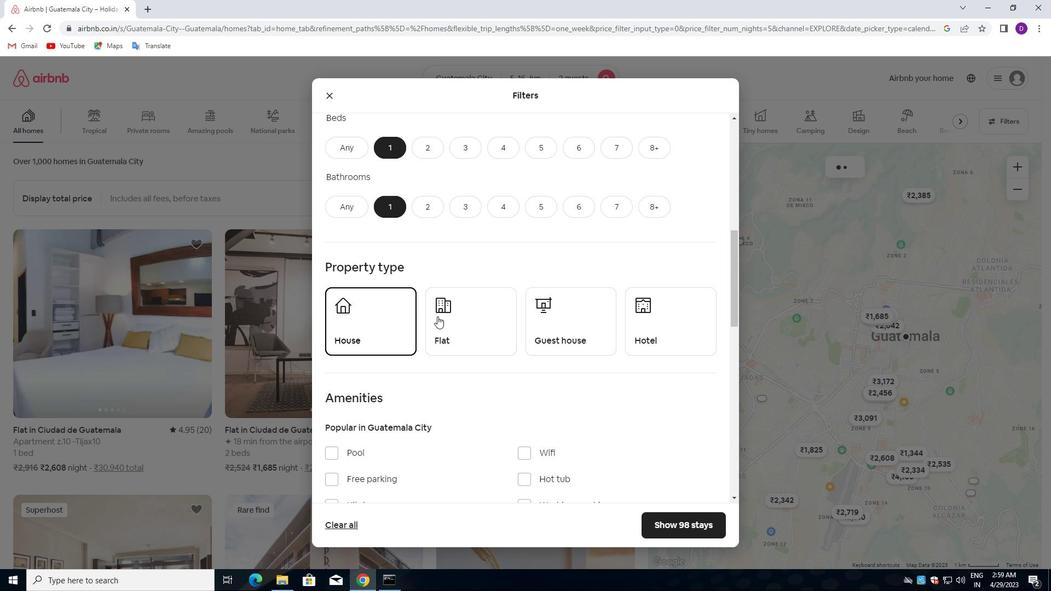 
Action: Mouse pressed left at (469, 314)
Screenshot: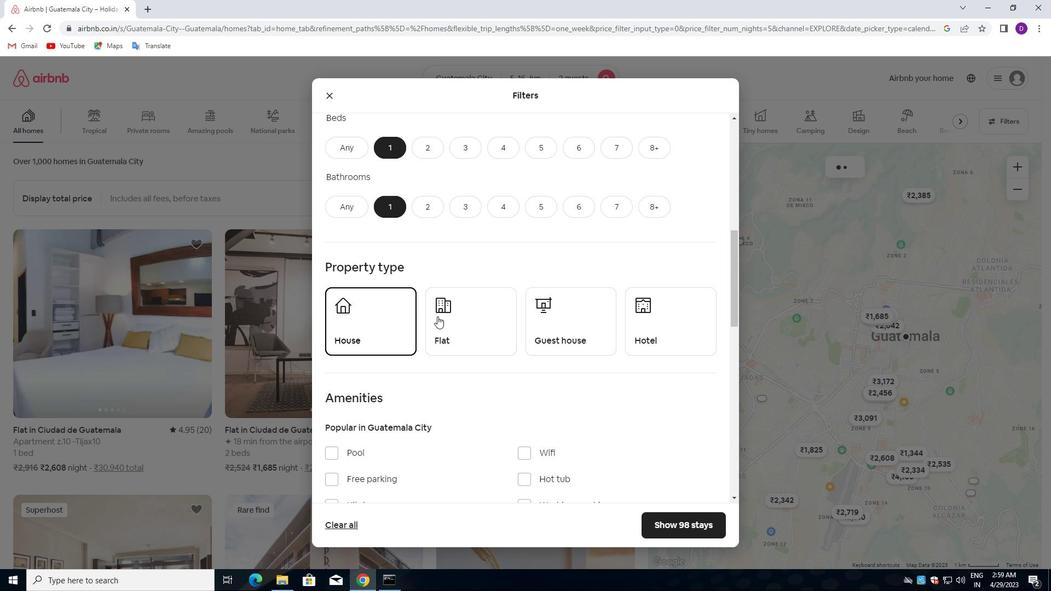 
Action: Mouse moved to (548, 315)
Screenshot: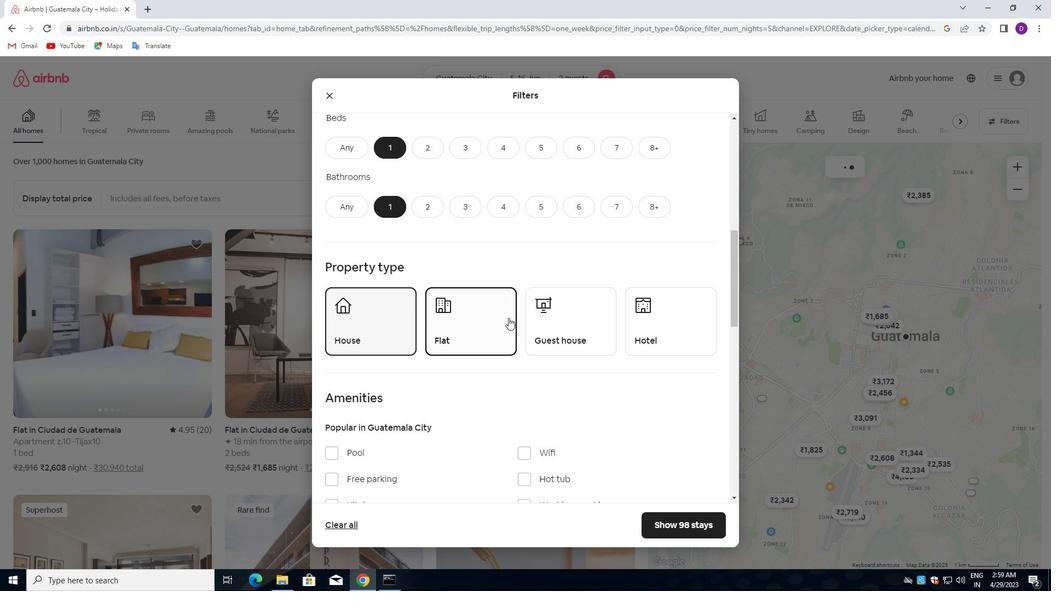 
Action: Mouse pressed left at (548, 315)
Screenshot: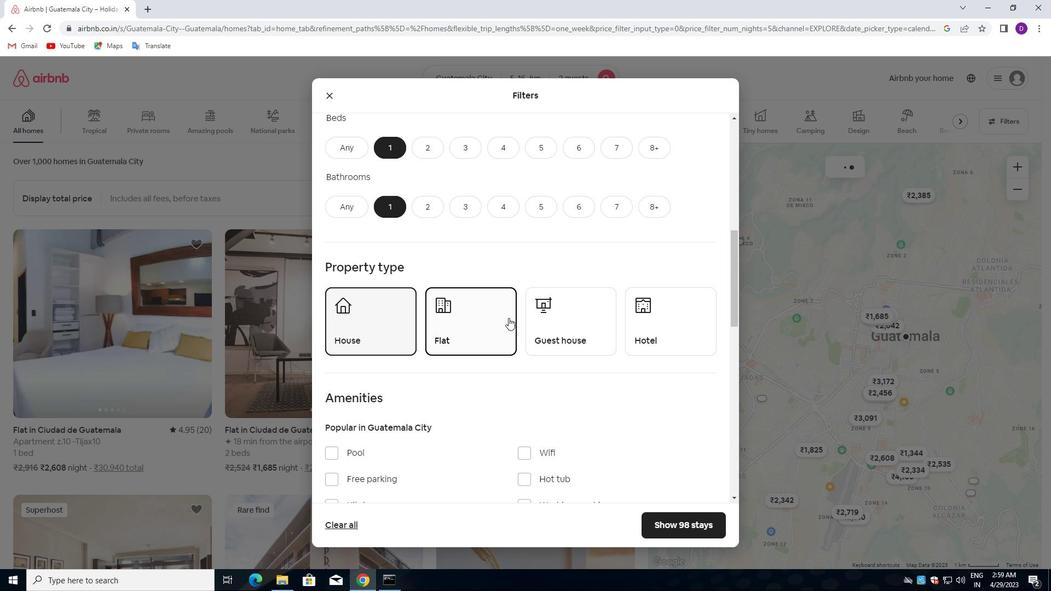
Action: Mouse moved to (646, 317)
Screenshot: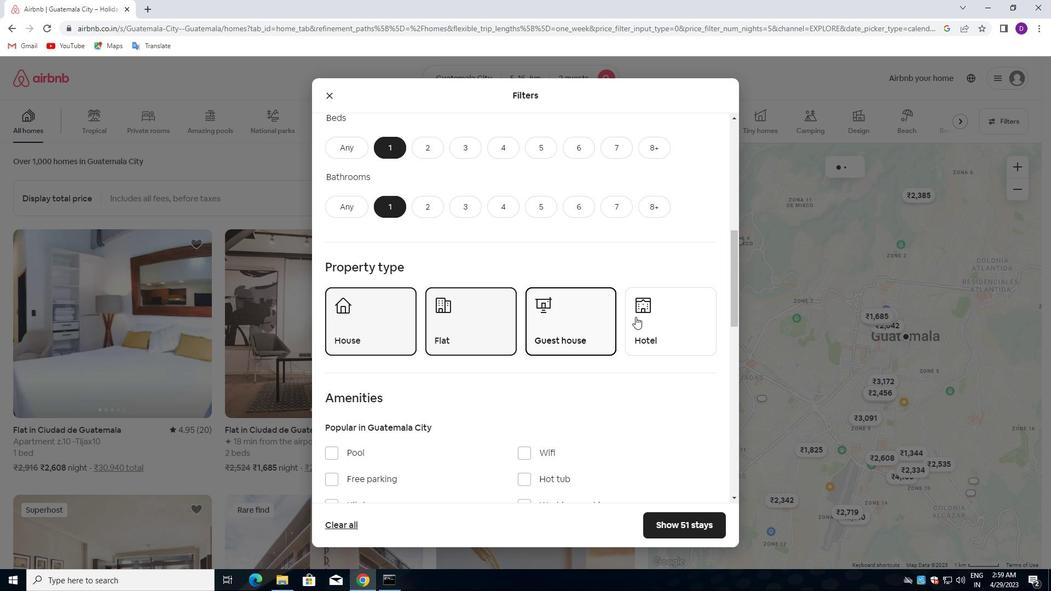 
Action: Mouse pressed left at (646, 317)
Screenshot: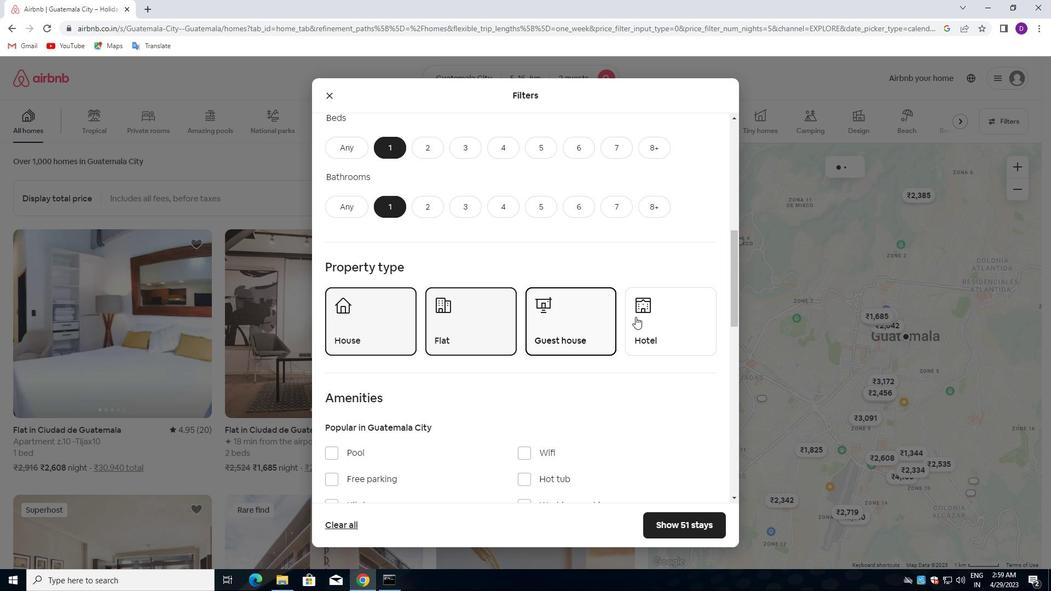 
Action: Mouse moved to (504, 317)
Screenshot: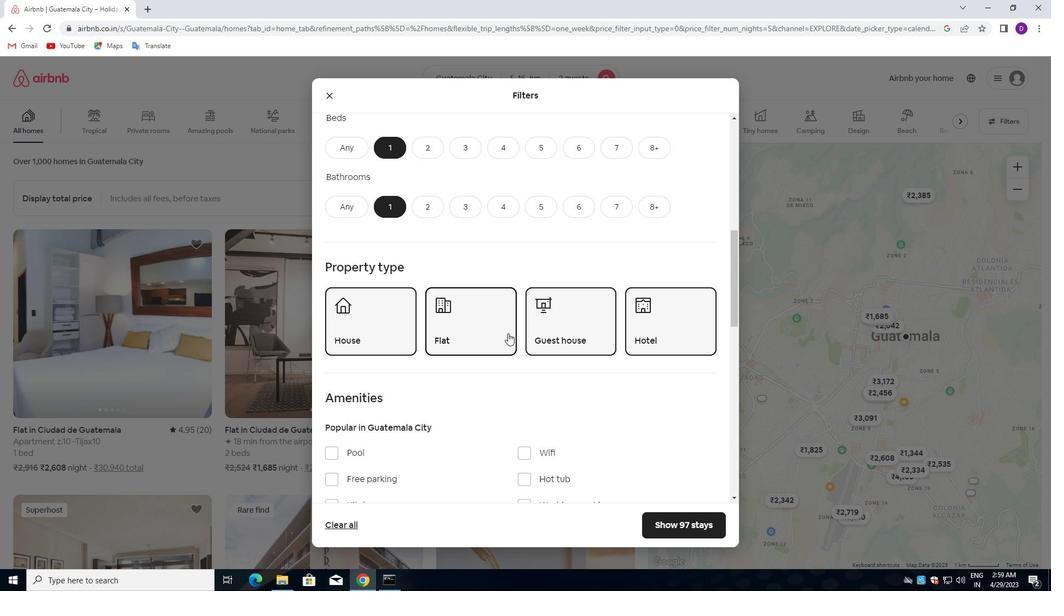 
Action: Mouse scrolled (504, 317) with delta (0, 0)
Screenshot: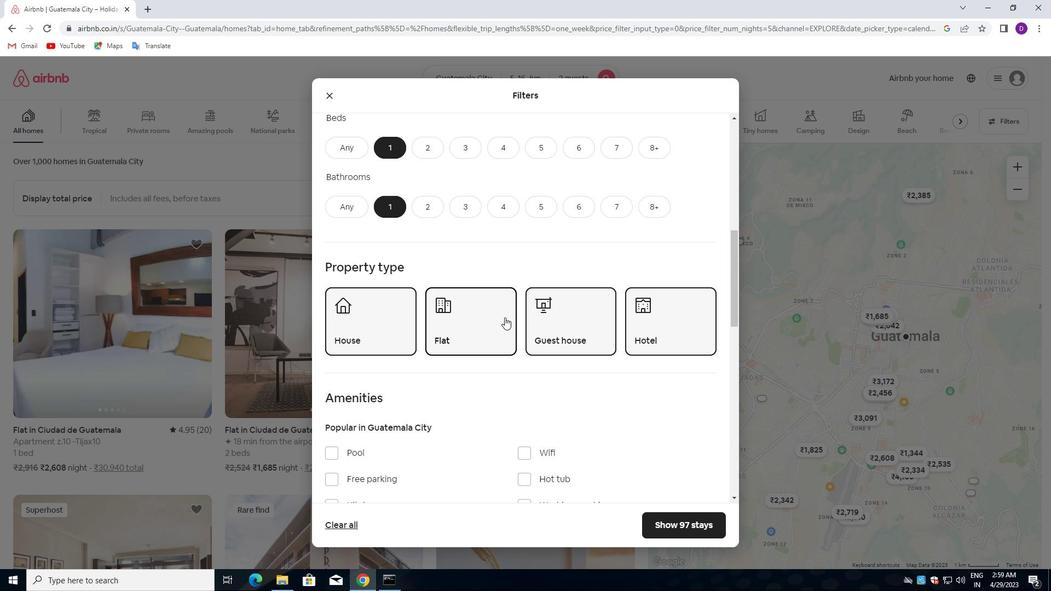 
Action: Mouse scrolled (504, 317) with delta (0, 0)
Screenshot: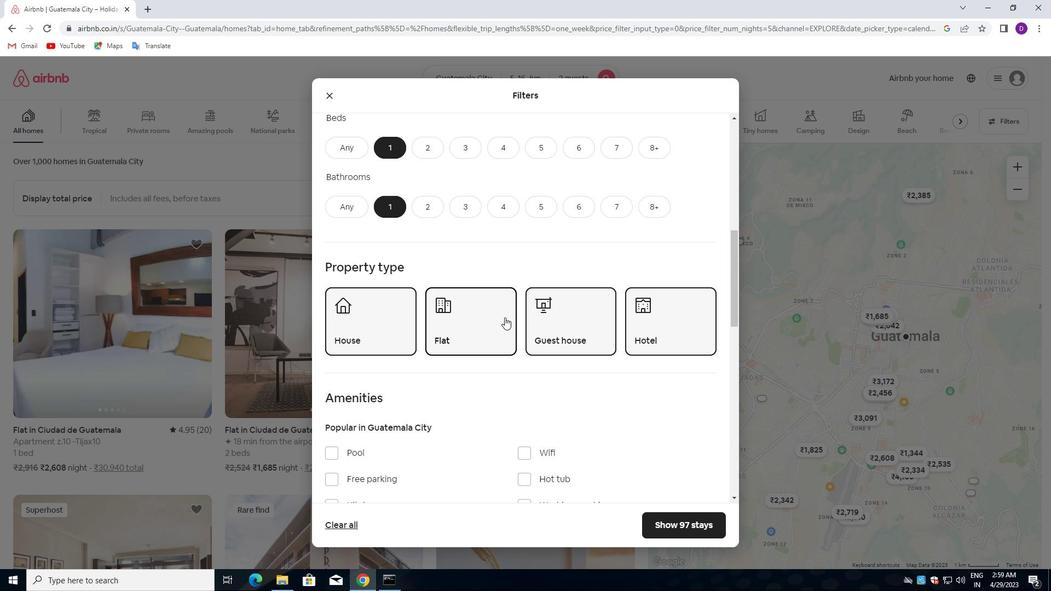 
Action: Mouse moved to (503, 318)
Screenshot: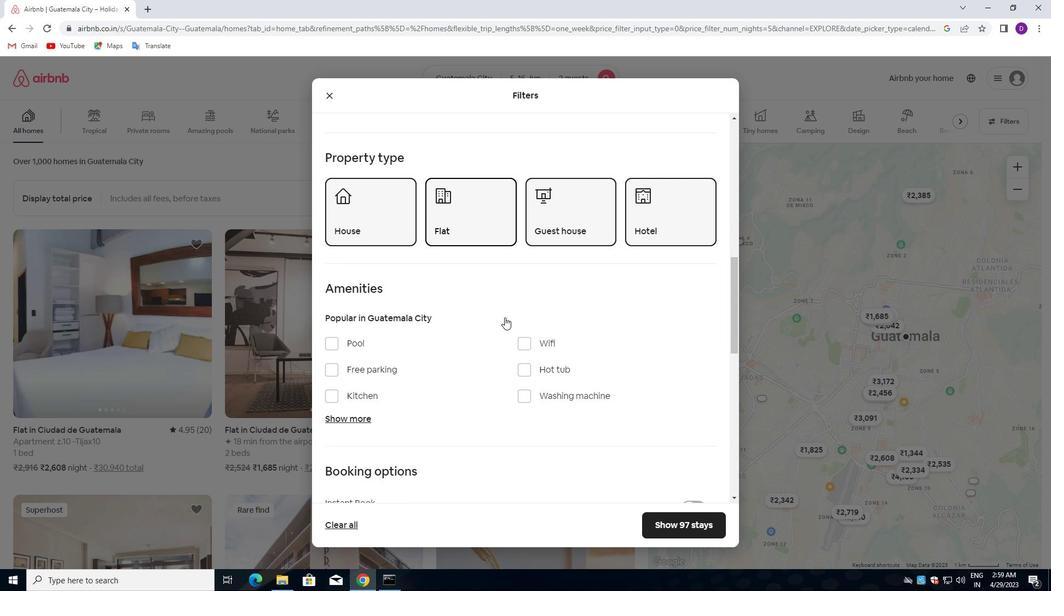 
Action: Mouse scrolled (503, 318) with delta (0, 0)
Screenshot: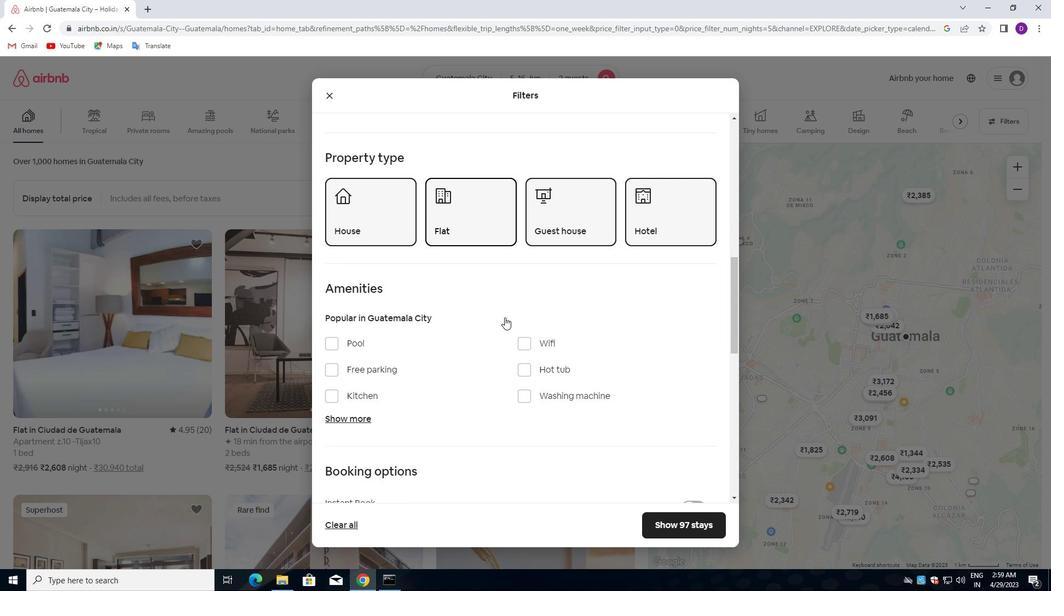 
Action: Mouse moved to (407, 334)
Screenshot: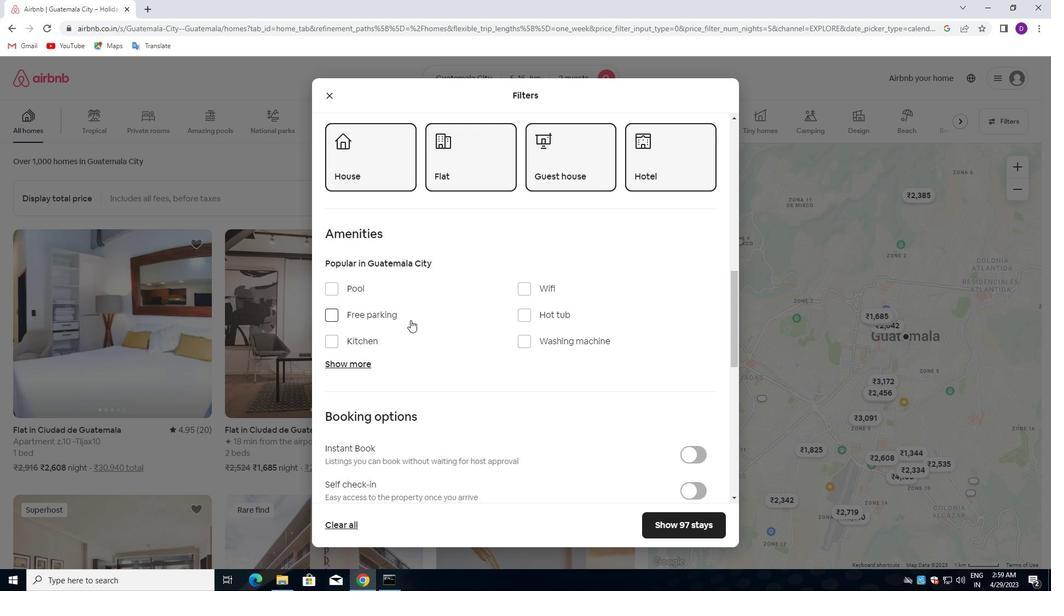 
Action: Mouse scrolled (407, 334) with delta (0, 0)
Screenshot: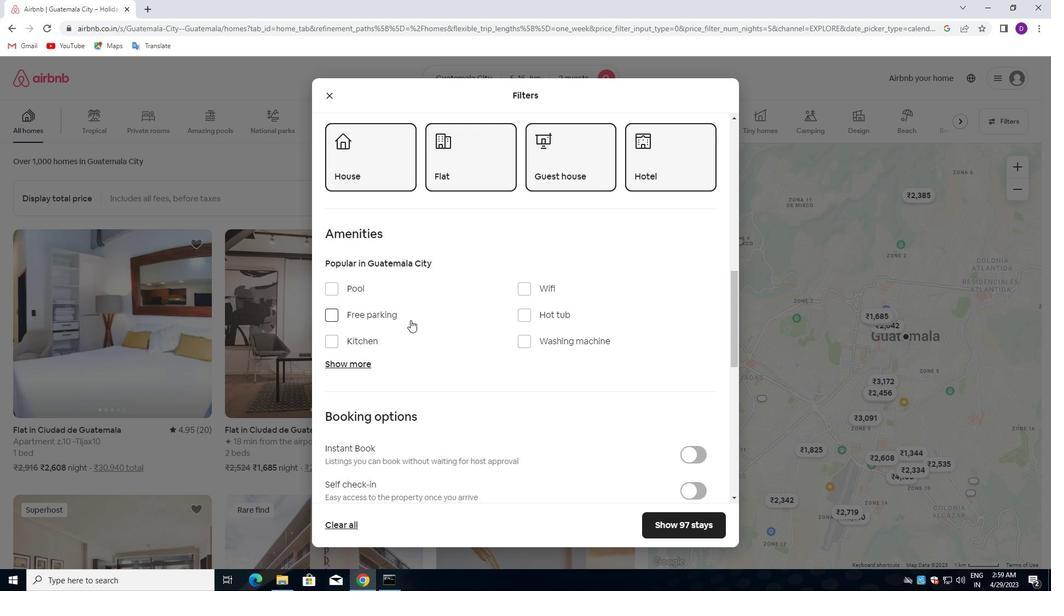 
Action: Mouse moved to (407, 337)
Screenshot: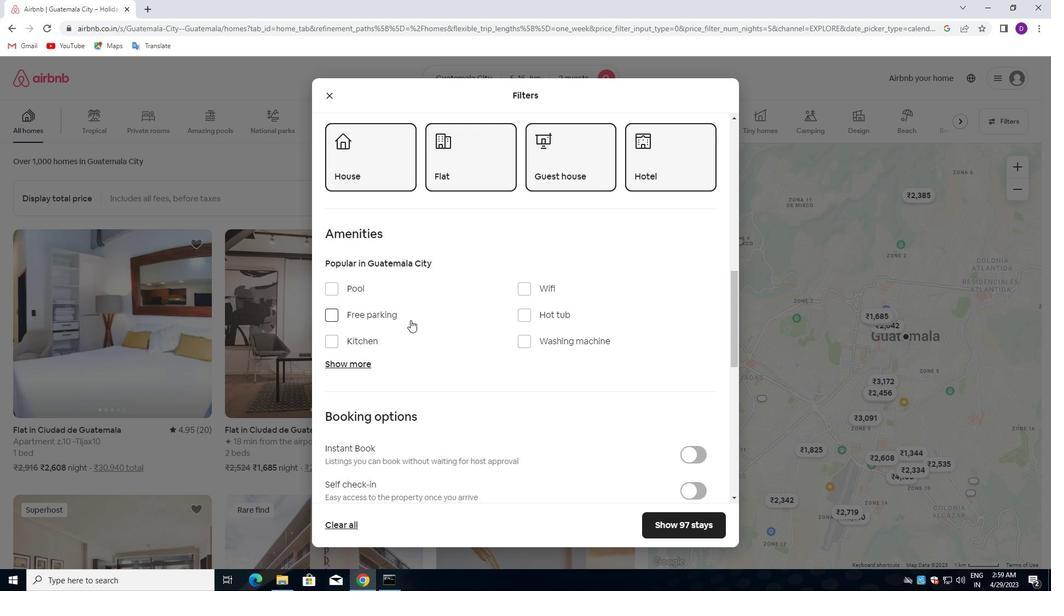 
Action: Mouse scrolled (407, 336) with delta (0, 0)
Screenshot: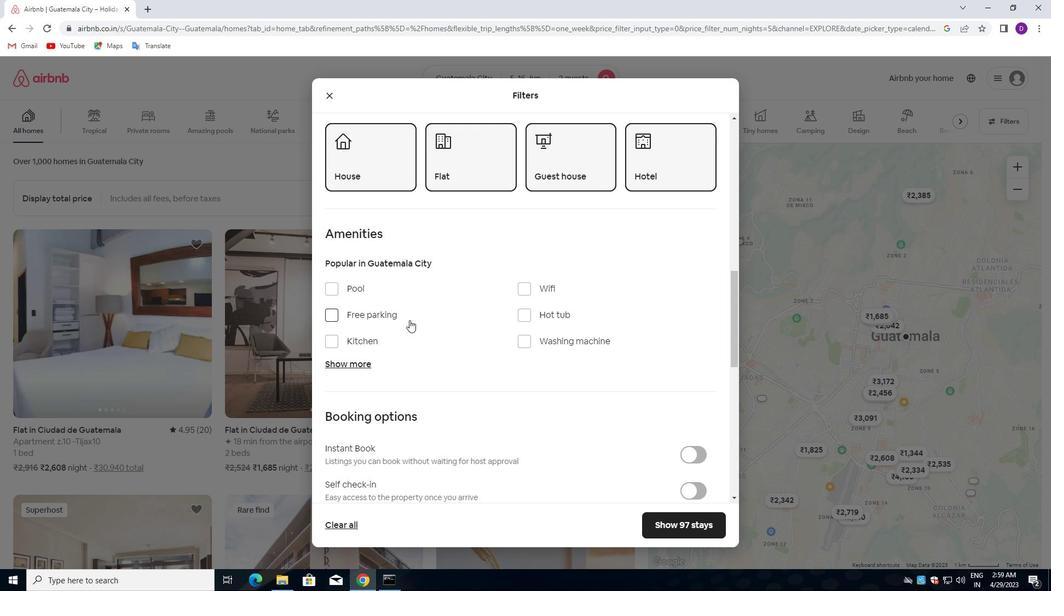 
Action: Mouse moved to (690, 381)
Screenshot: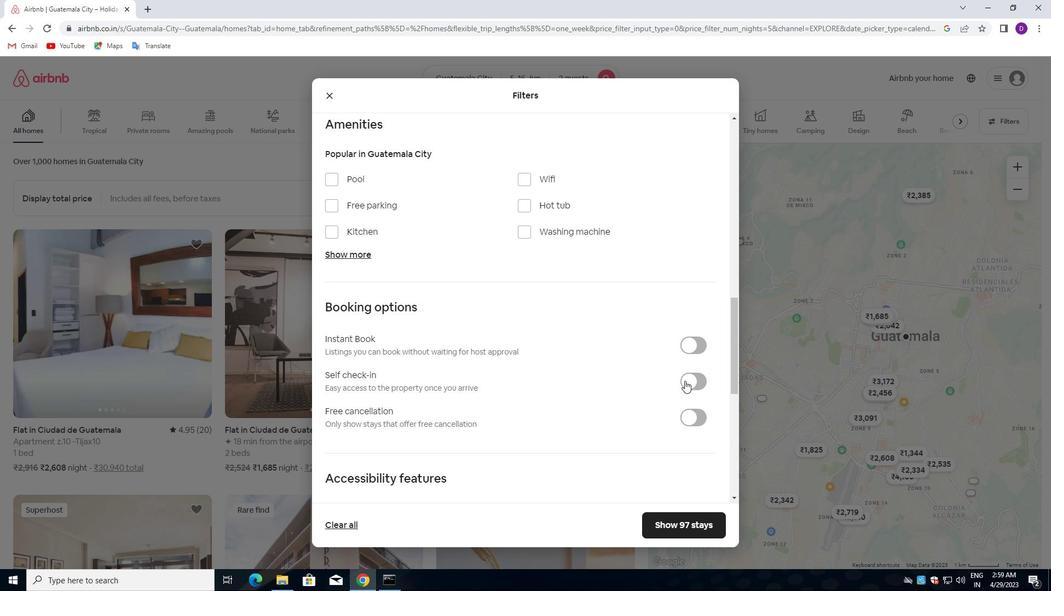 
Action: Mouse pressed left at (690, 381)
Screenshot: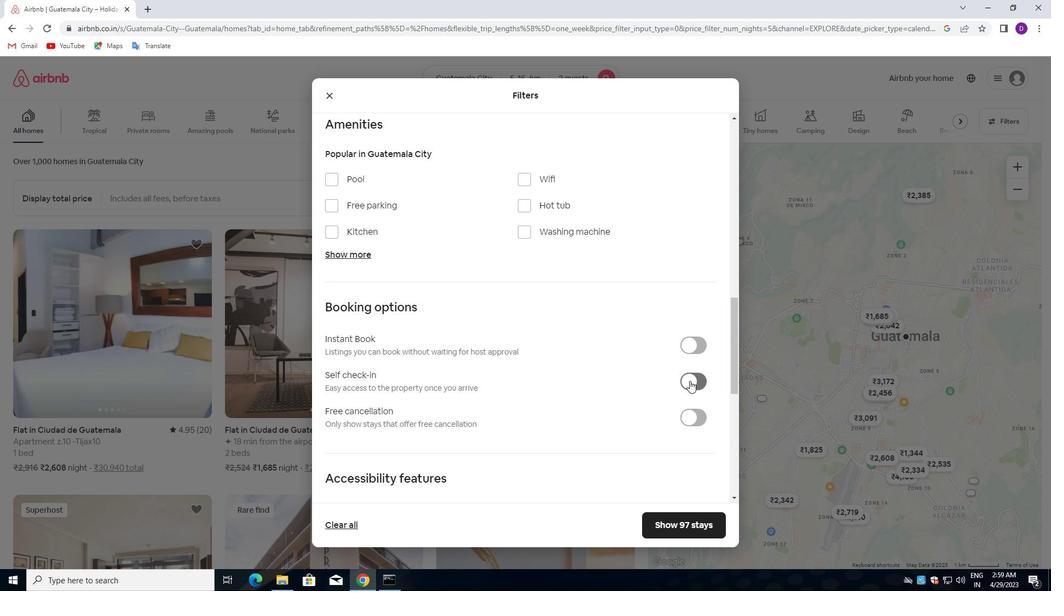 
Action: Mouse moved to (498, 372)
Screenshot: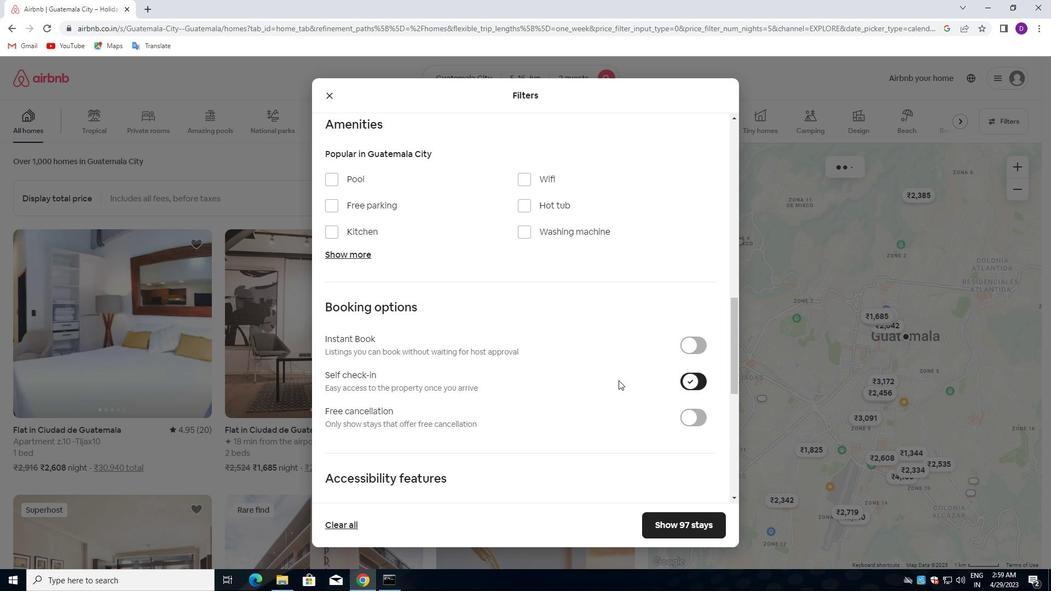 
Action: Mouse scrolled (498, 372) with delta (0, 0)
Screenshot: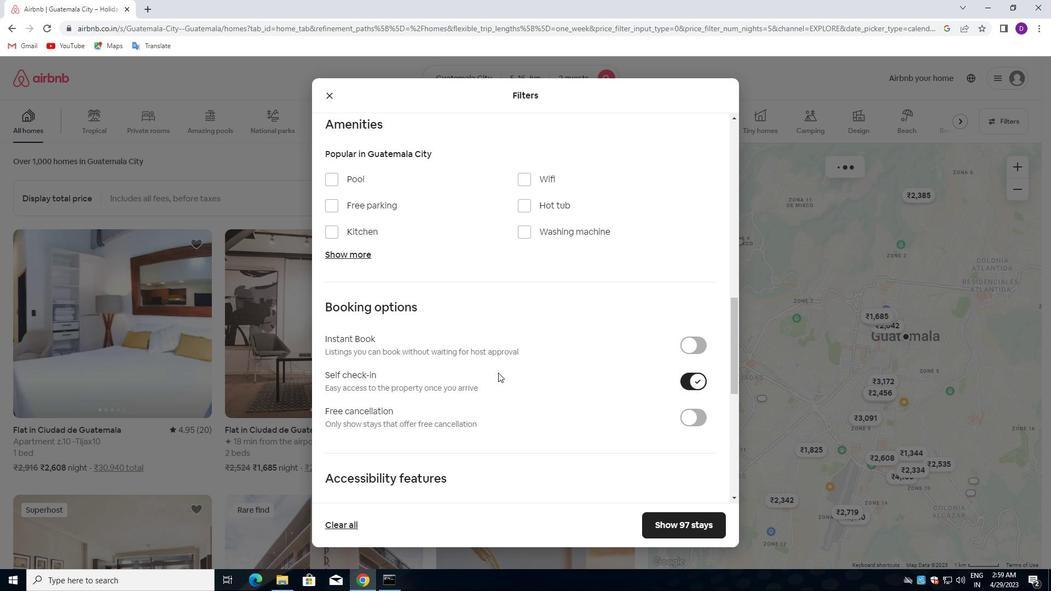 
Action: Mouse scrolled (498, 372) with delta (0, 0)
Screenshot: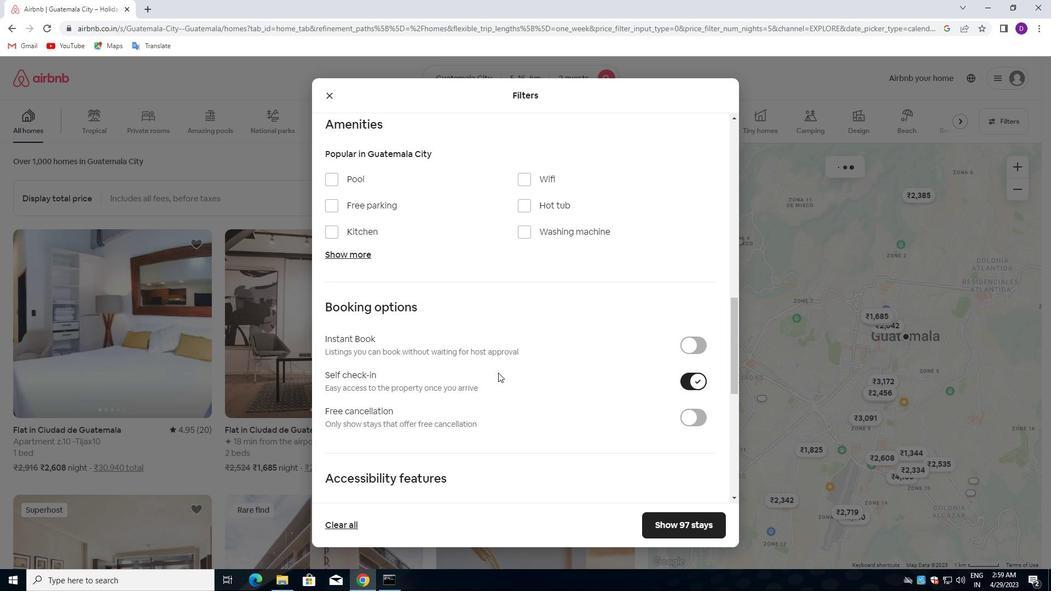 
Action: Mouse scrolled (498, 372) with delta (0, 0)
Screenshot: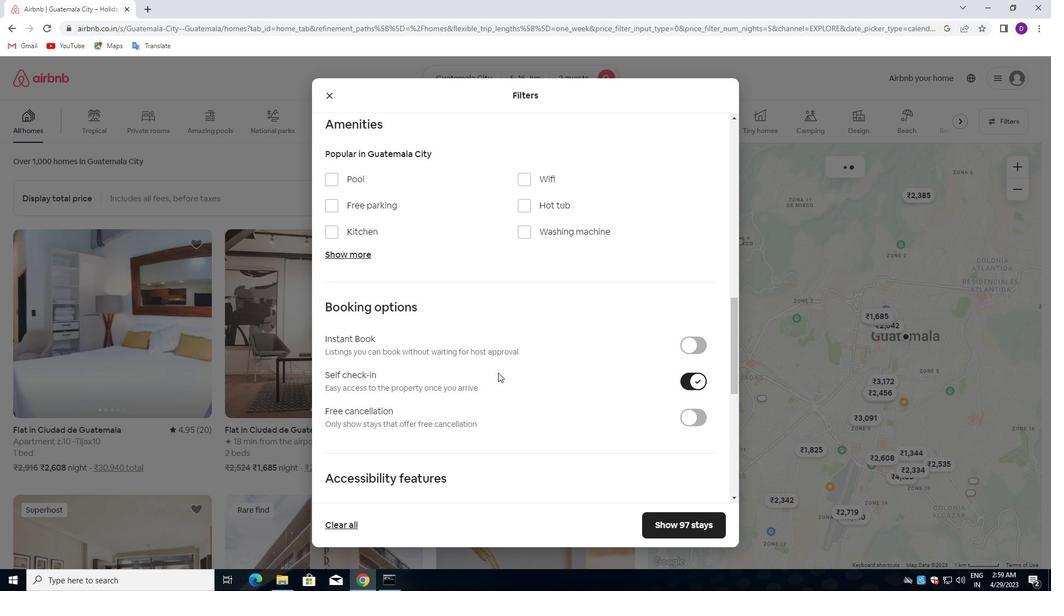 
Action: Mouse moved to (497, 372)
Screenshot: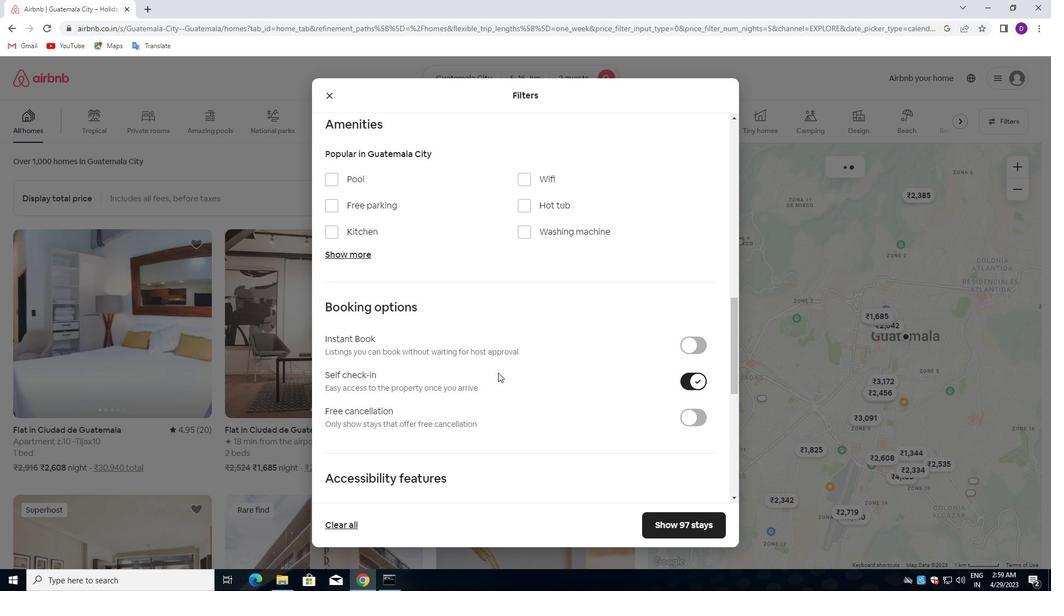 
Action: Mouse scrolled (497, 372) with delta (0, 0)
Screenshot: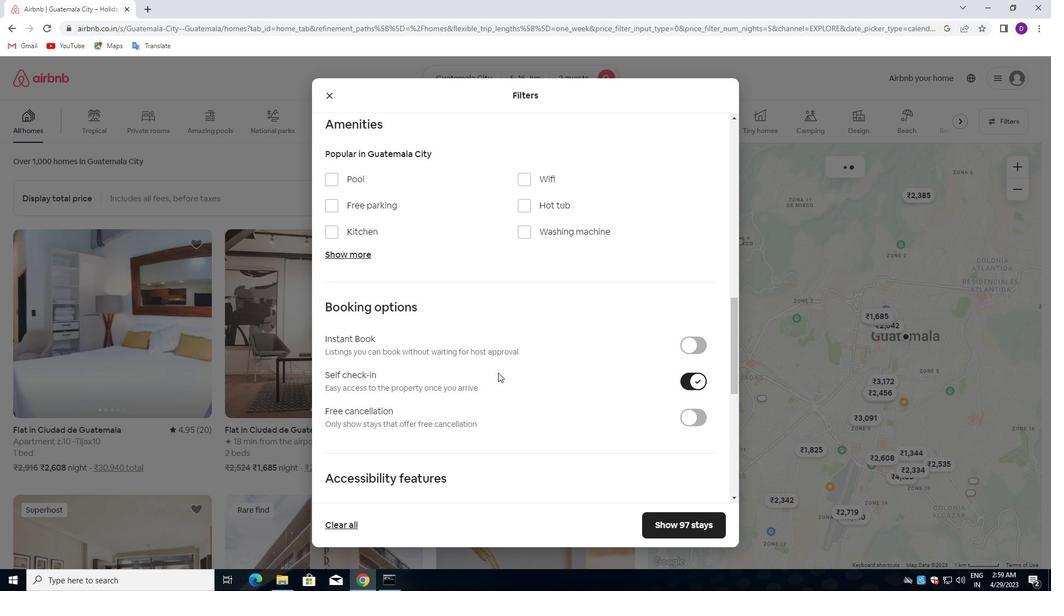 
Action: Mouse scrolled (497, 372) with delta (0, 0)
Screenshot: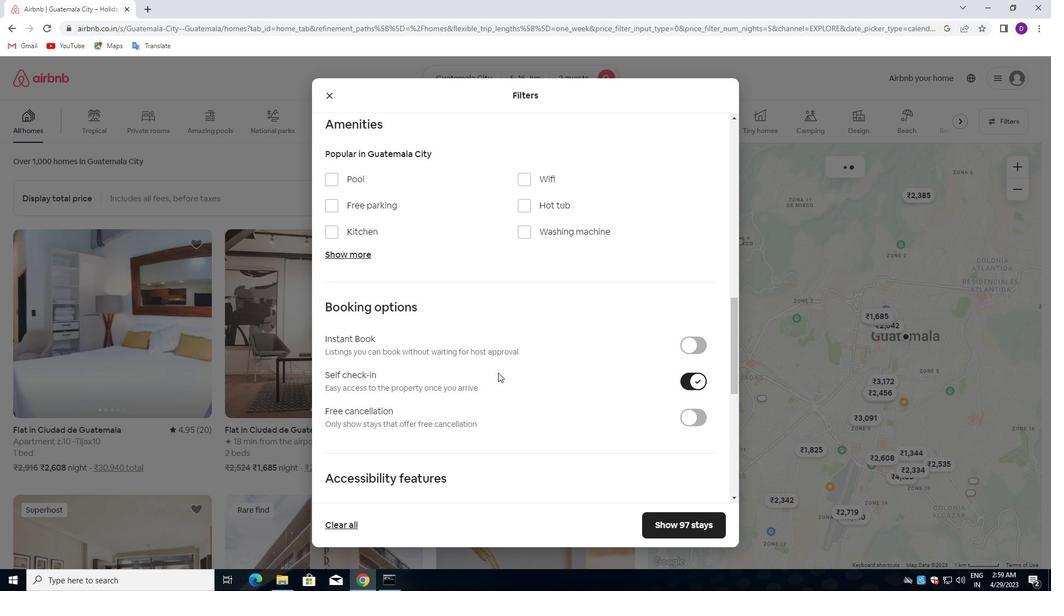 
Action: Mouse scrolled (497, 372) with delta (0, 0)
Screenshot: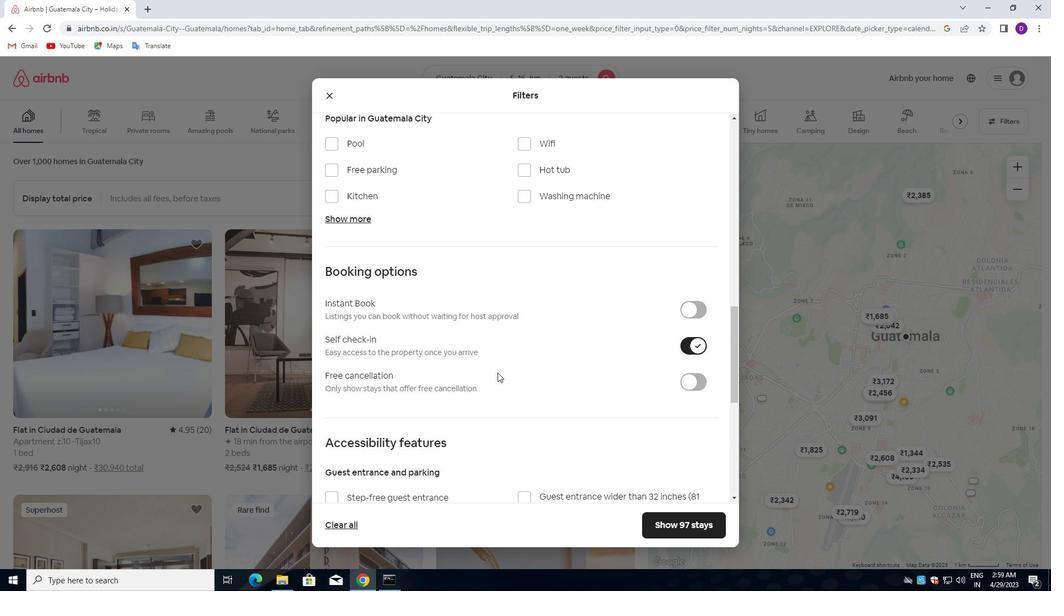 
Action: Mouse scrolled (497, 372) with delta (0, 0)
Screenshot: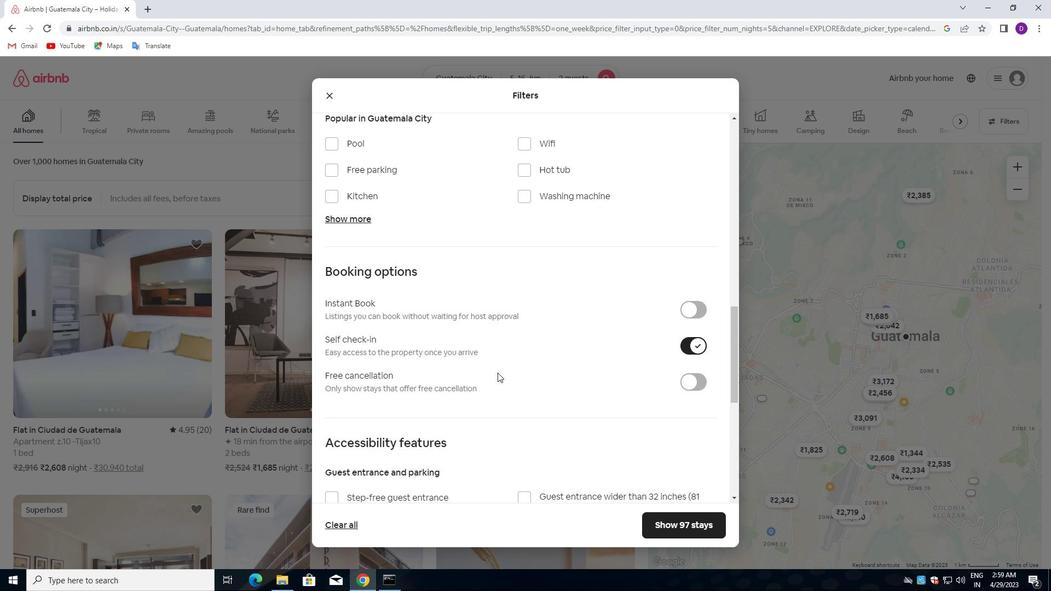 
Action: Mouse scrolled (497, 372) with delta (0, 0)
Screenshot: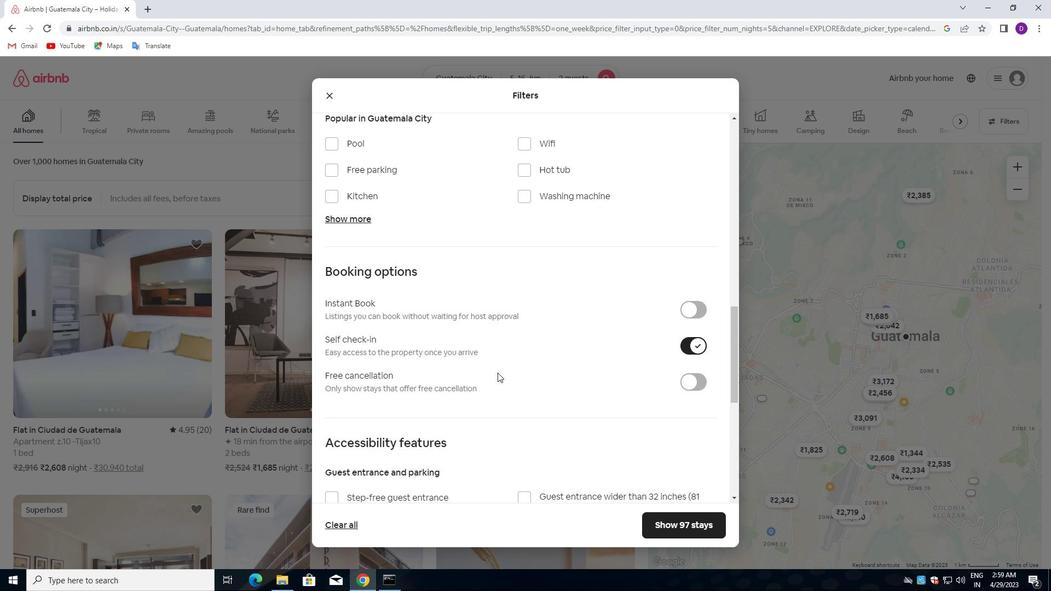
Action: Mouse scrolled (497, 372) with delta (0, 0)
Screenshot: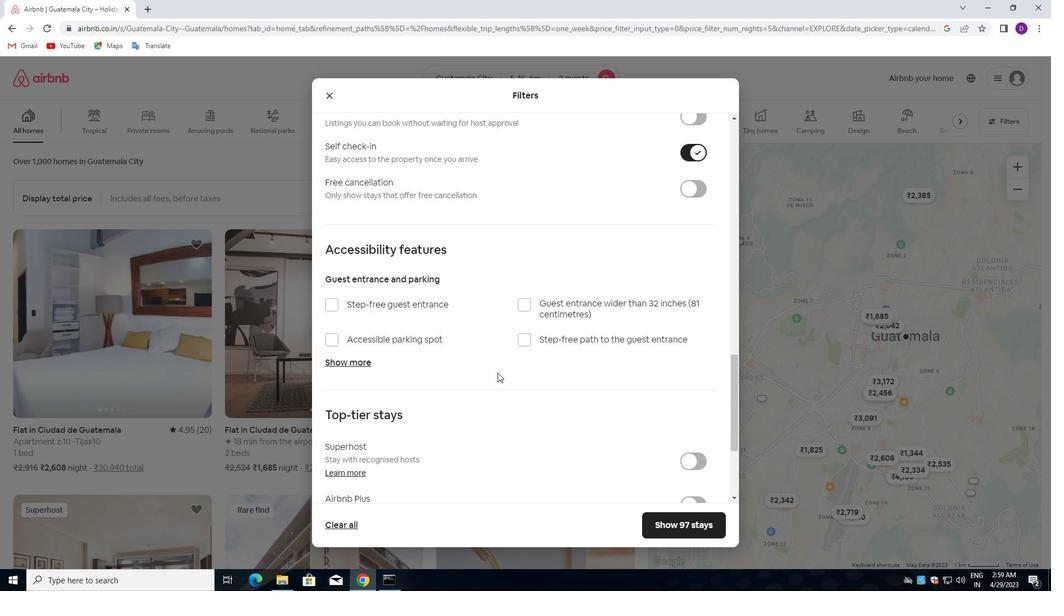 
Action: Mouse scrolled (497, 372) with delta (0, 0)
Screenshot: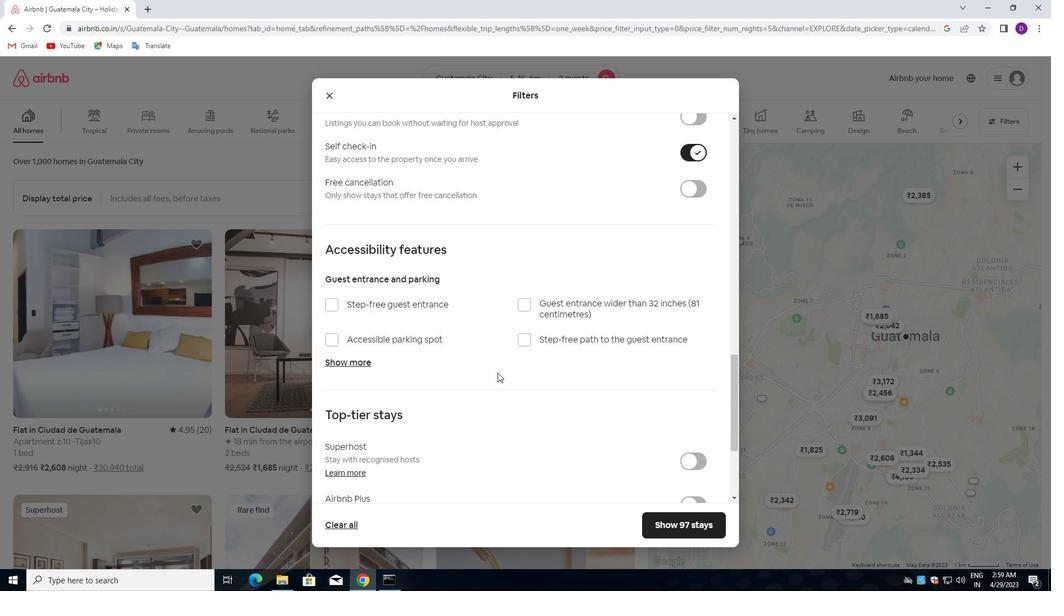 
Action: Mouse scrolled (497, 372) with delta (0, 0)
Screenshot: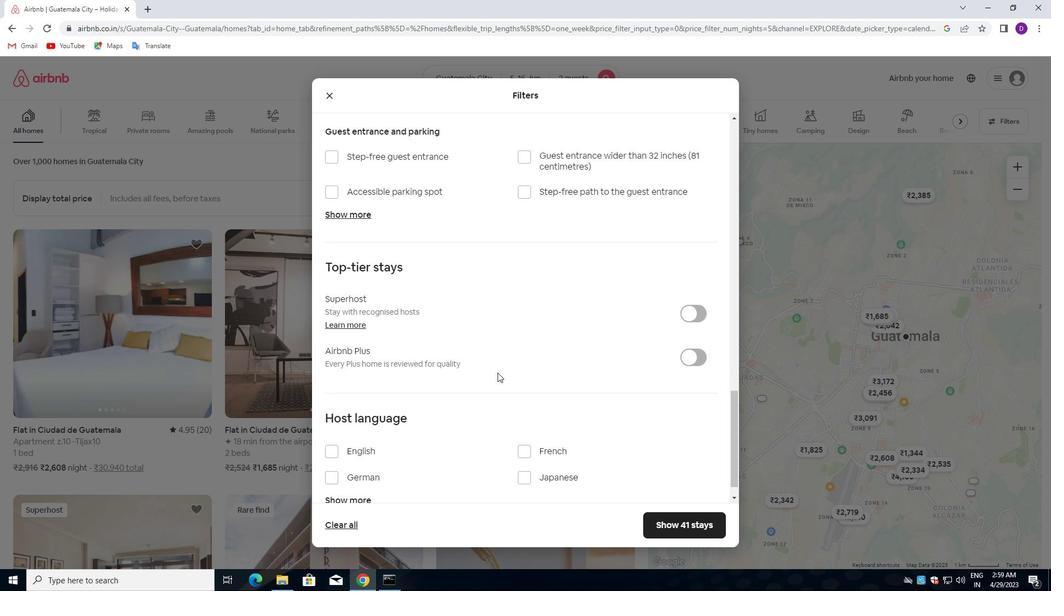 
Action: Mouse scrolled (497, 372) with delta (0, 0)
Screenshot: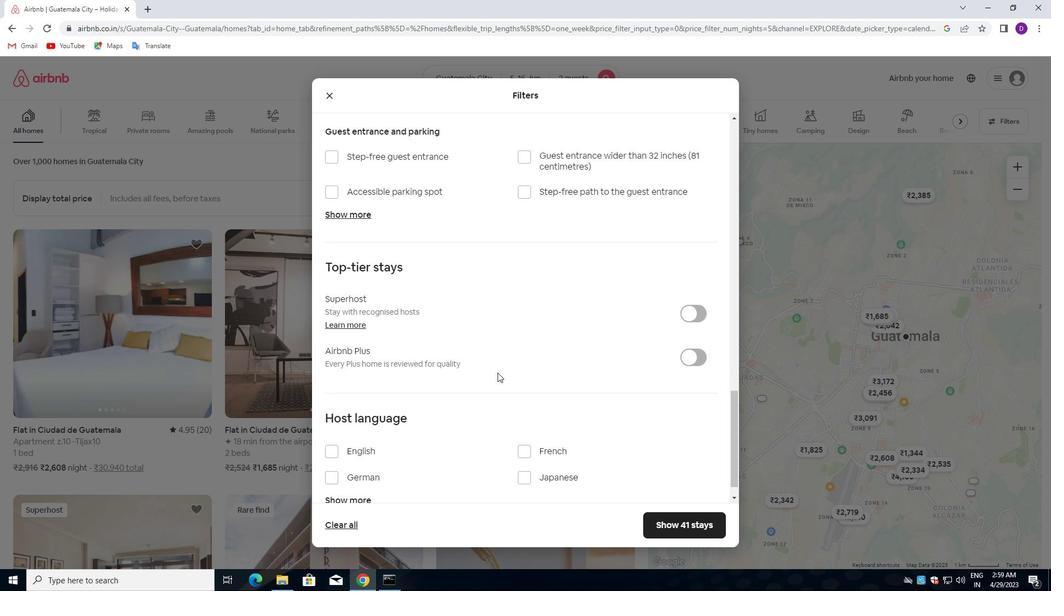 
Action: Mouse scrolled (497, 372) with delta (0, 0)
Screenshot: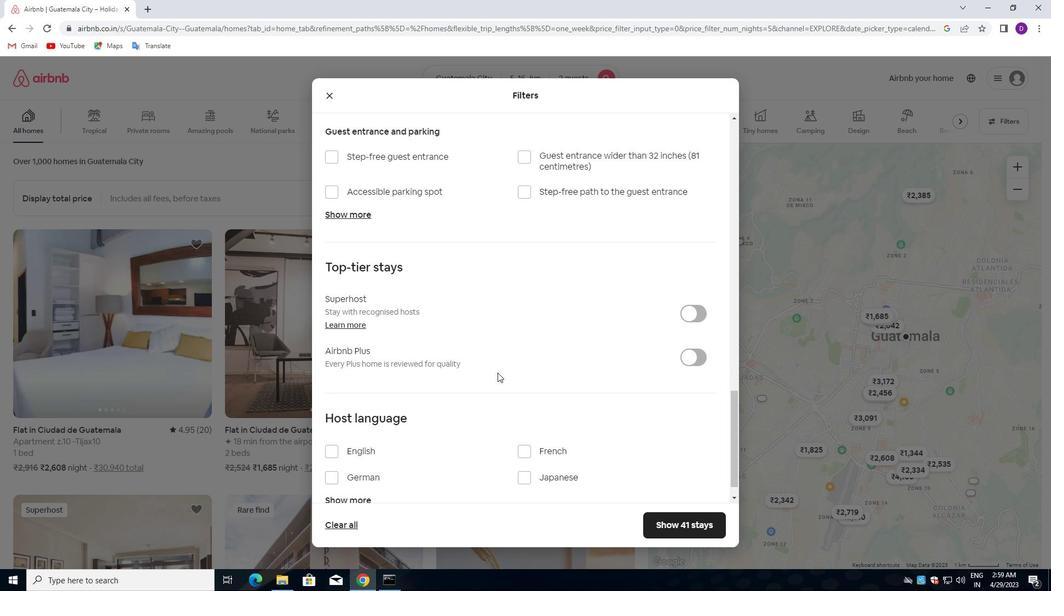 
Action: Mouse scrolled (497, 372) with delta (0, 0)
Screenshot: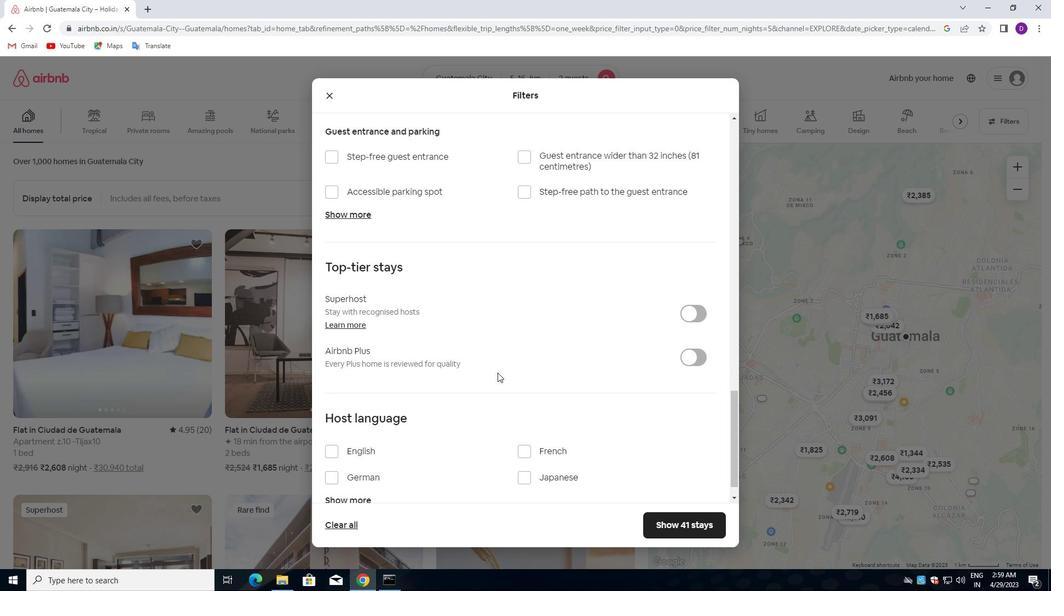 
Action: Mouse moved to (336, 421)
Screenshot: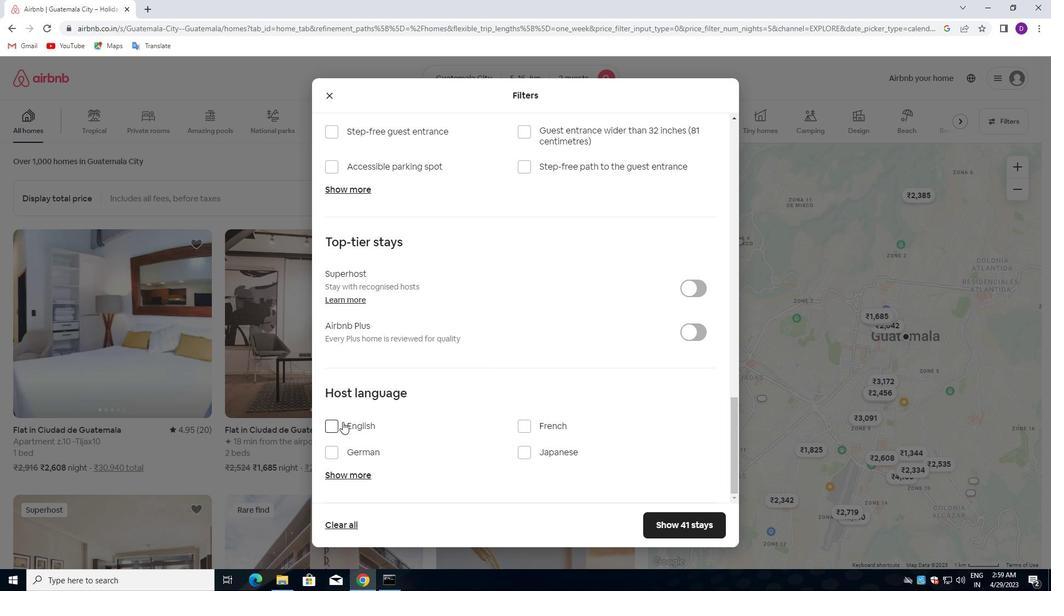 
Action: Mouse pressed left at (336, 421)
Screenshot: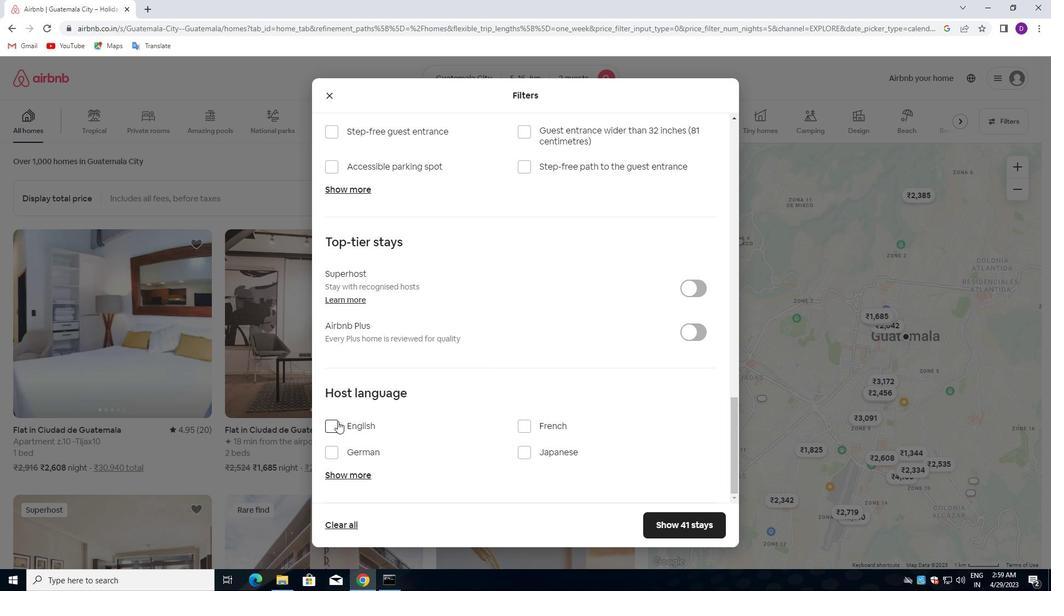 
Action: Mouse moved to (686, 516)
Screenshot: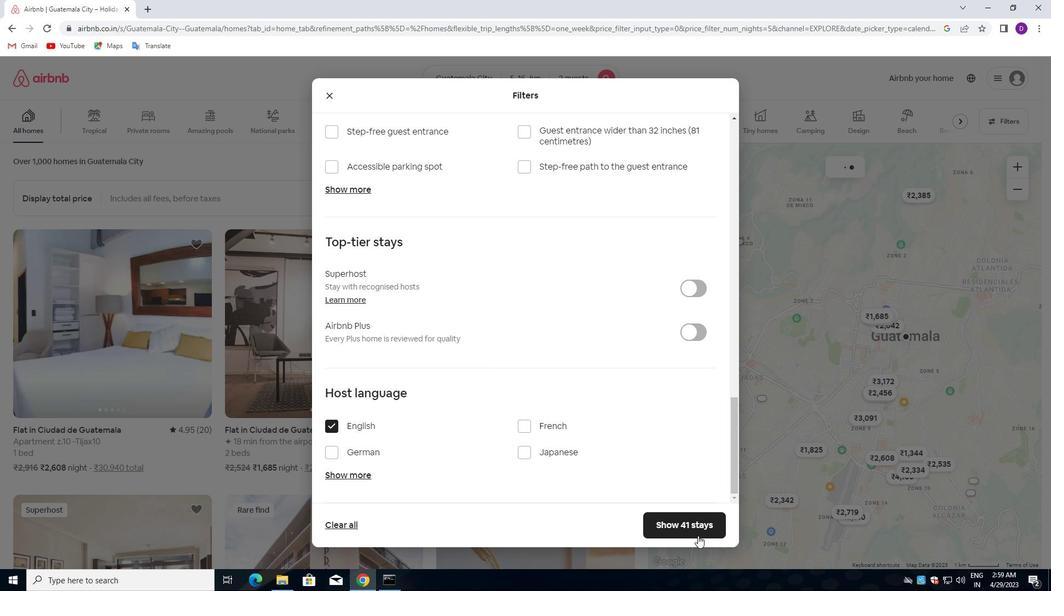 
Action: Mouse pressed left at (686, 516)
Screenshot: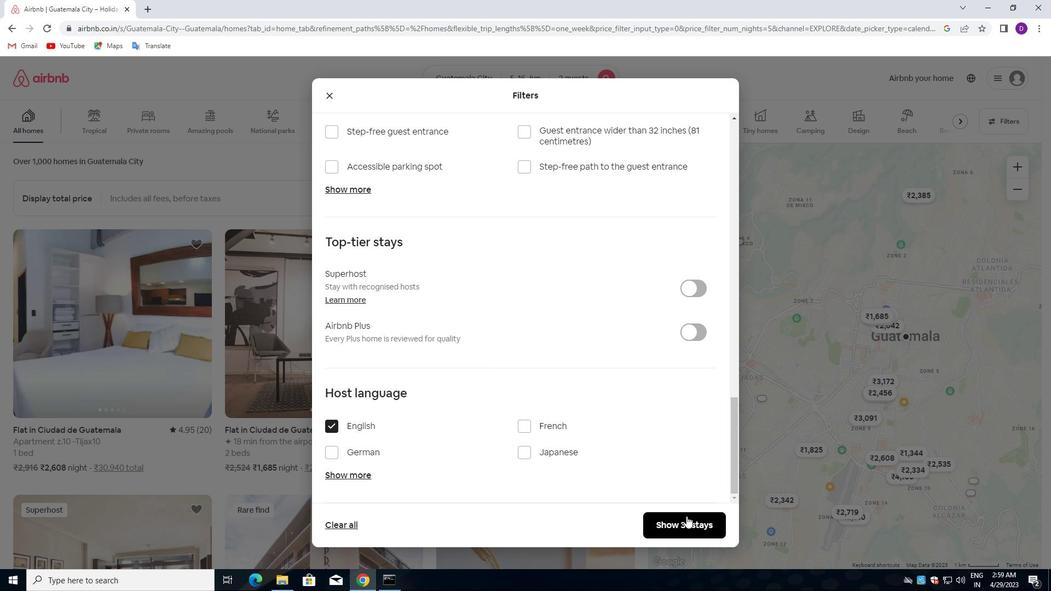 
Action: Mouse moved to (469, 321)
Screenshot: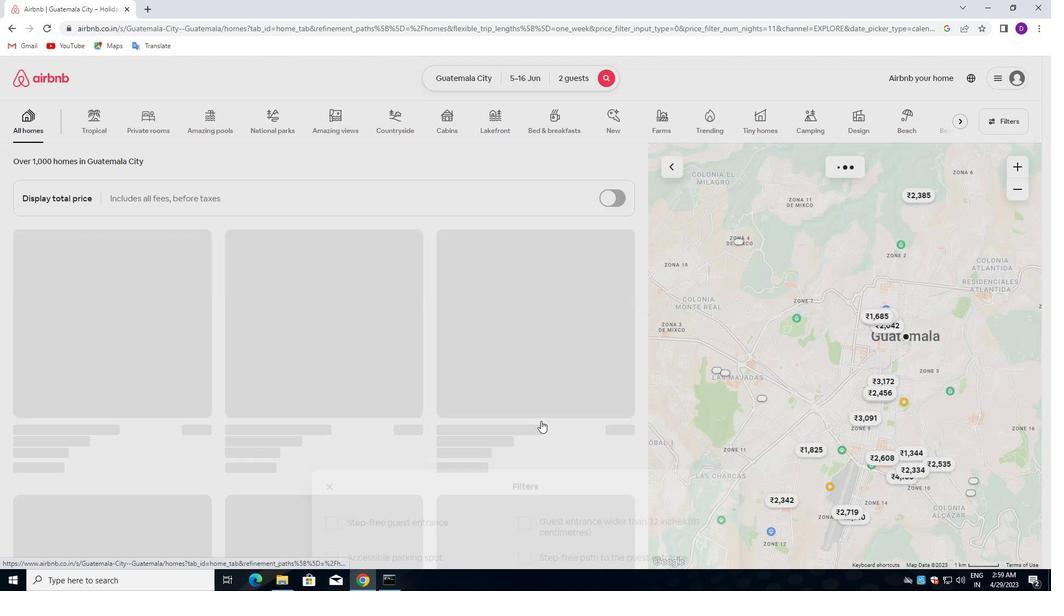 
